 Task: Add a signature Claire Howard containing Have a great summer, Claire Howard to email address softage.10@softage.net and add a label Print advertising
Action: Mouse moved to (848, 523)
Screenshot: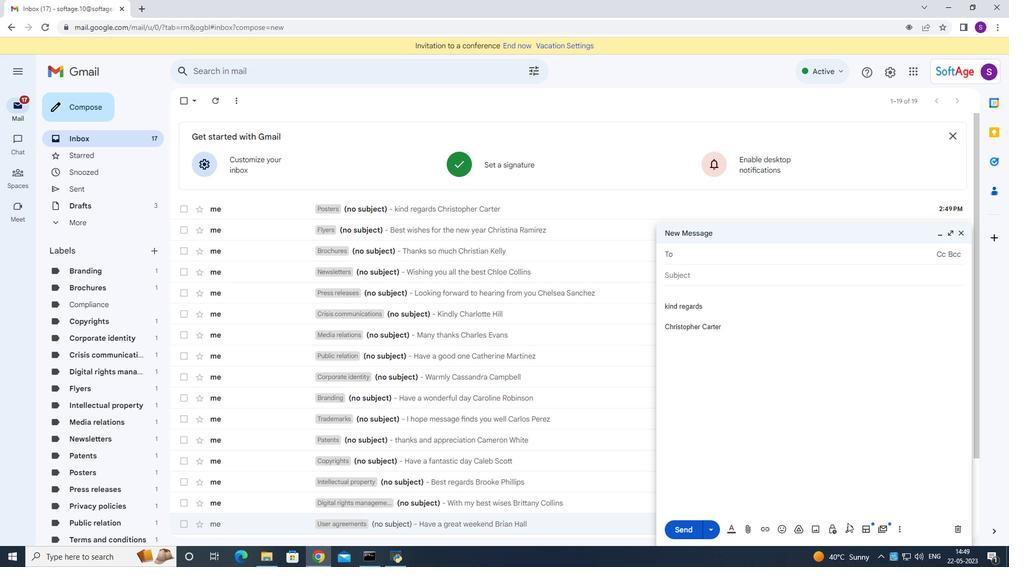 
Action: Mouse pressed left at (848, 523)
Screenshot: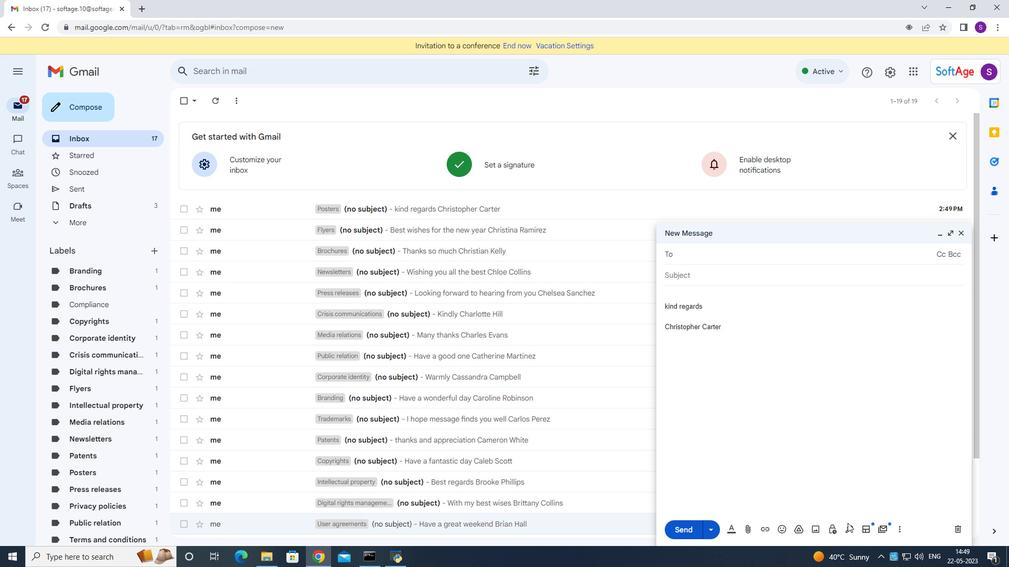
Action: Mouse moved to (845, 530)
Screenshot: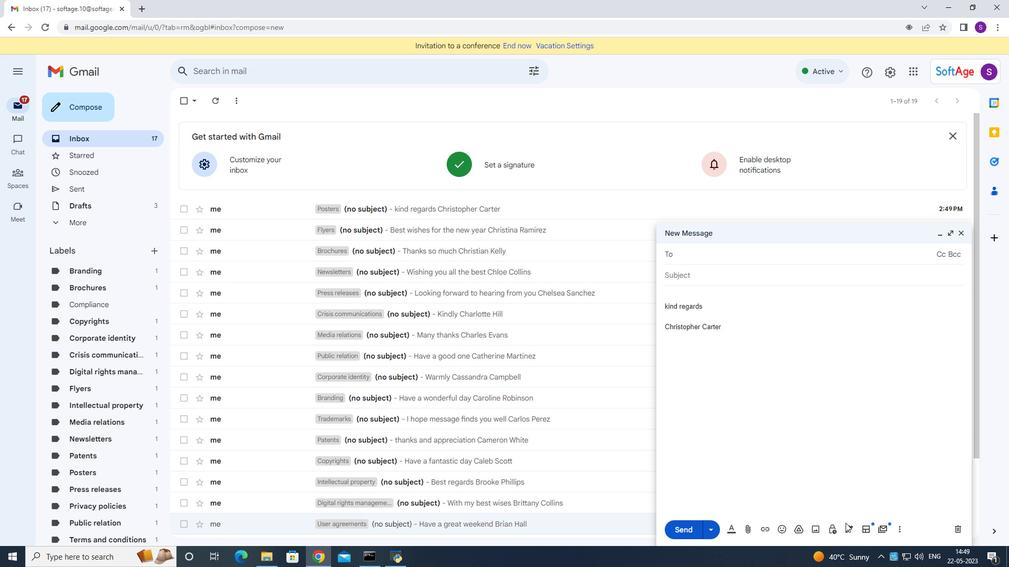 
Action: Mouse pressed left at (845, 530)
Screenshot: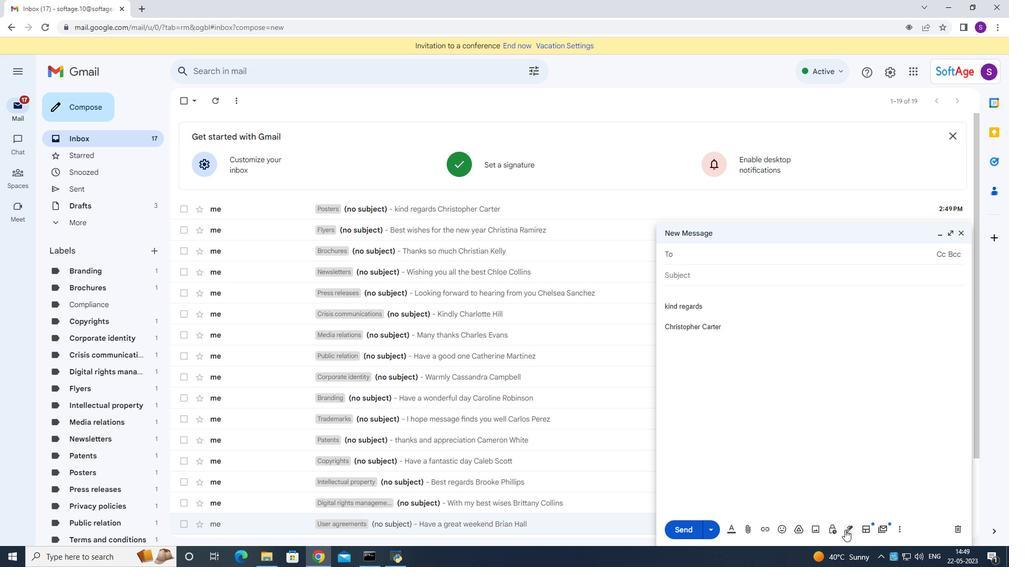 
Action: Mouse moved to (873, 477)
Screenshot: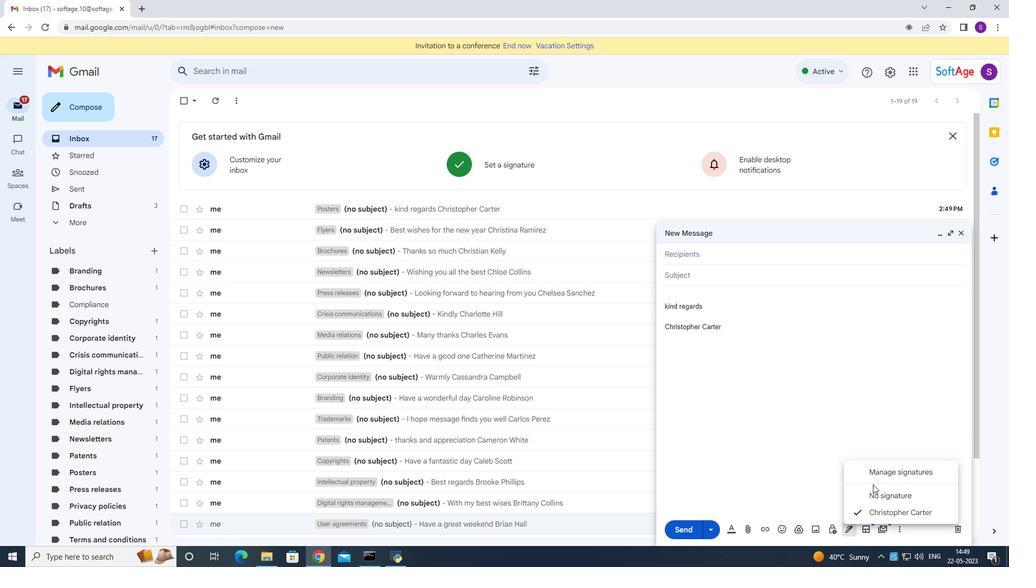 
Action: Mouse pressed left at (873, 477)
Screenshot: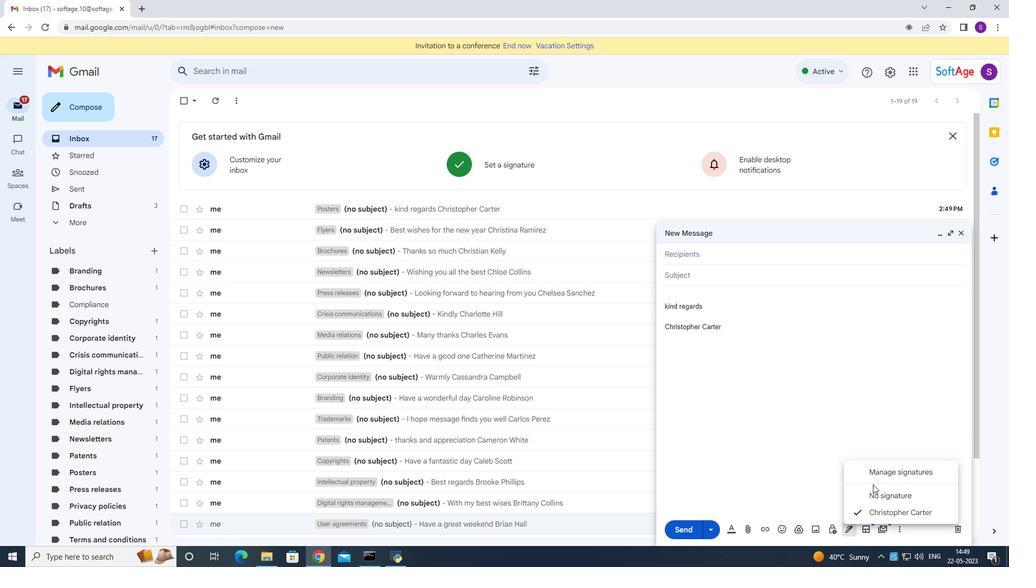 
Action: Mouse moved to (532, 322)
Screenshot: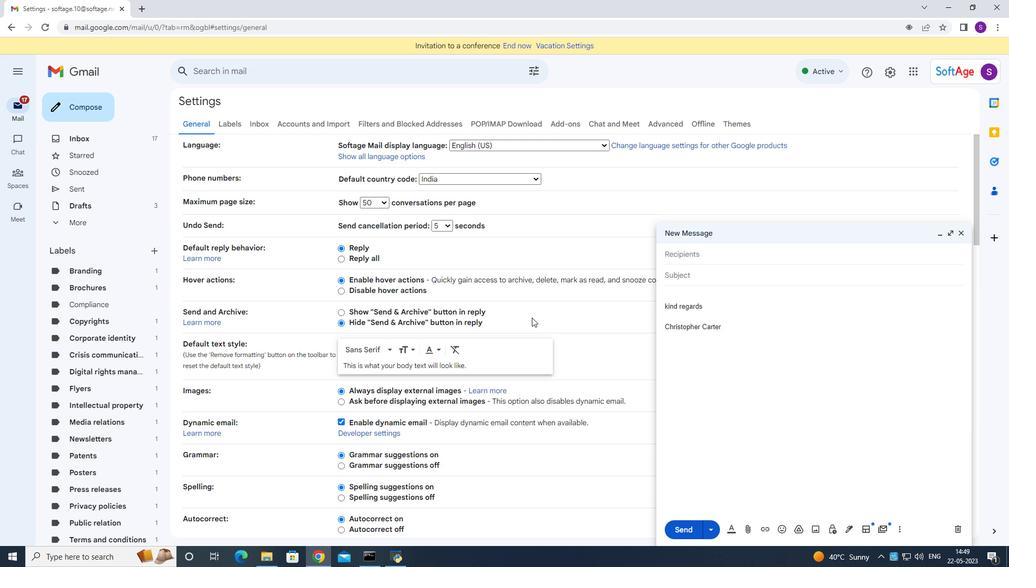 
Action: Mouse scrolled (532, 321) with delta (0, 0)
Screenshot: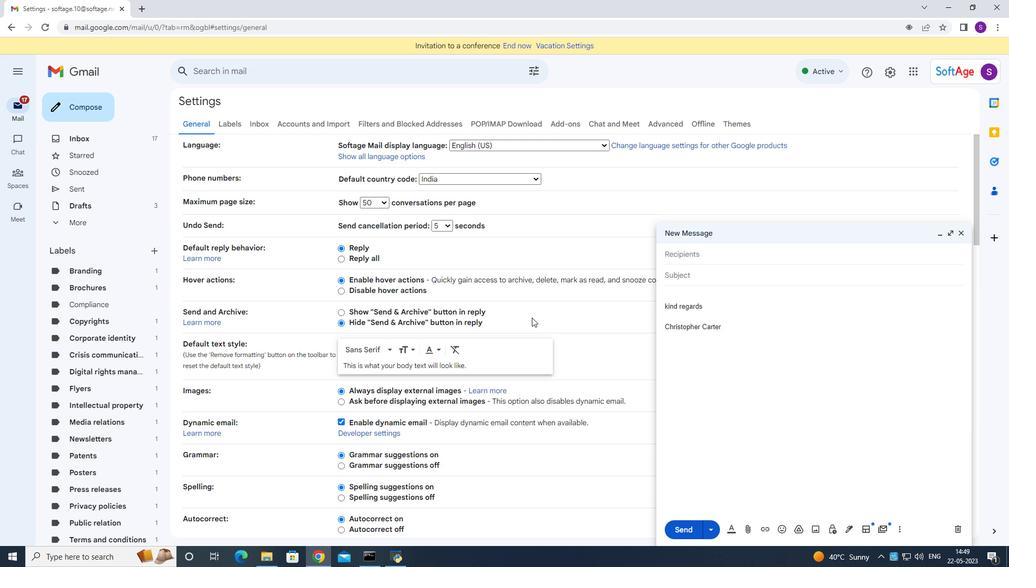 
Action: Mouse moved to (532, 323)
Screenshot: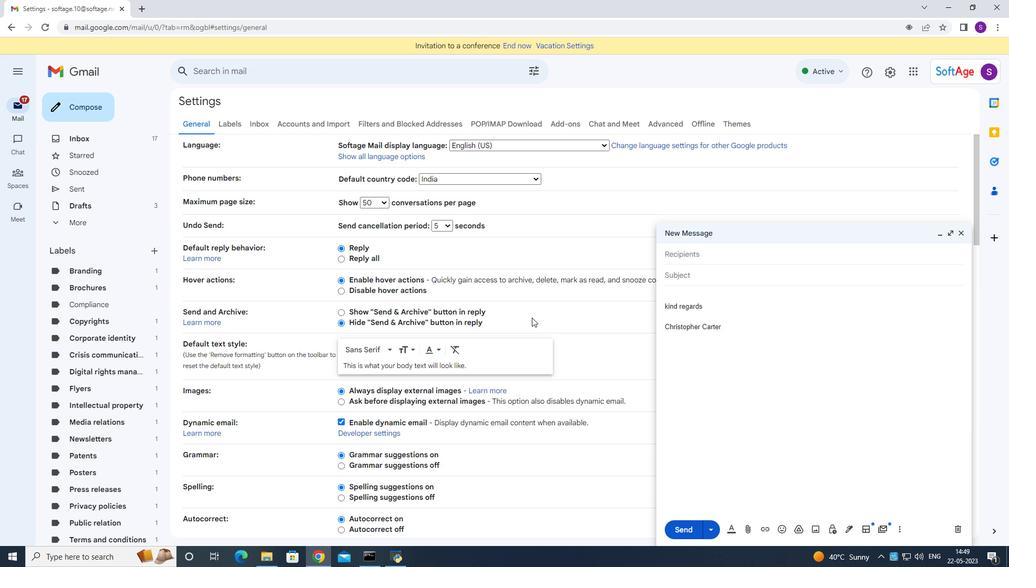 
Action: Mouse scrolled (532, 322) with delta (0, 0)
Screenshot: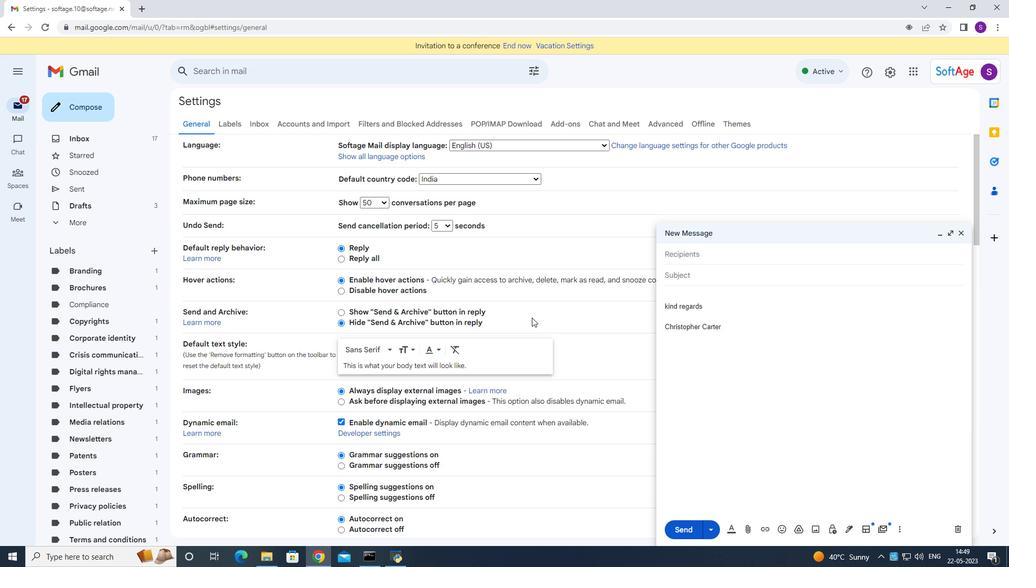 
Action: Mouse scrolled (532, 322) with delta (0, 0)
Screenshot: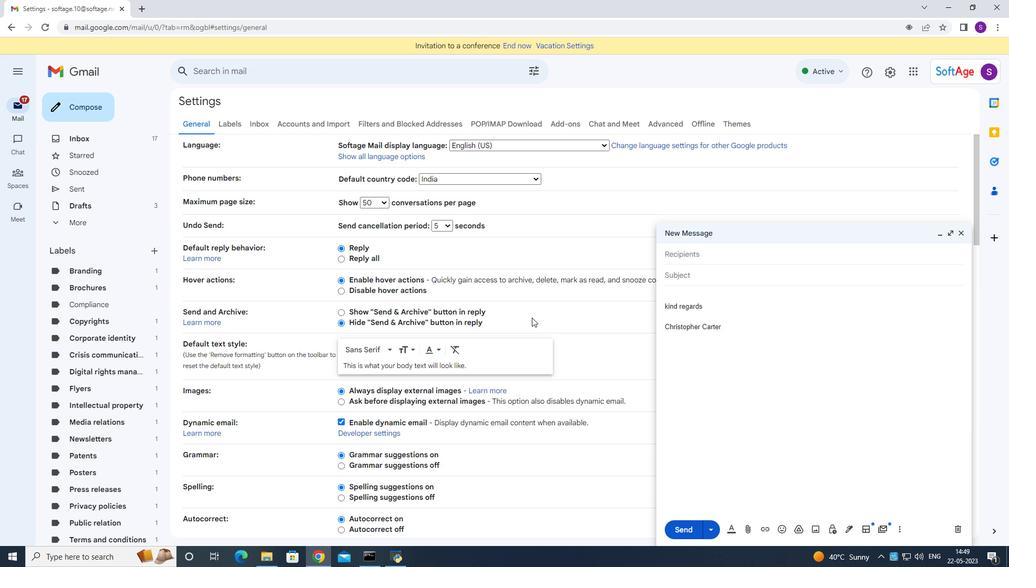 
Action: Mouse scrolled (532, 322) with delta (0, 0)
Screenshot: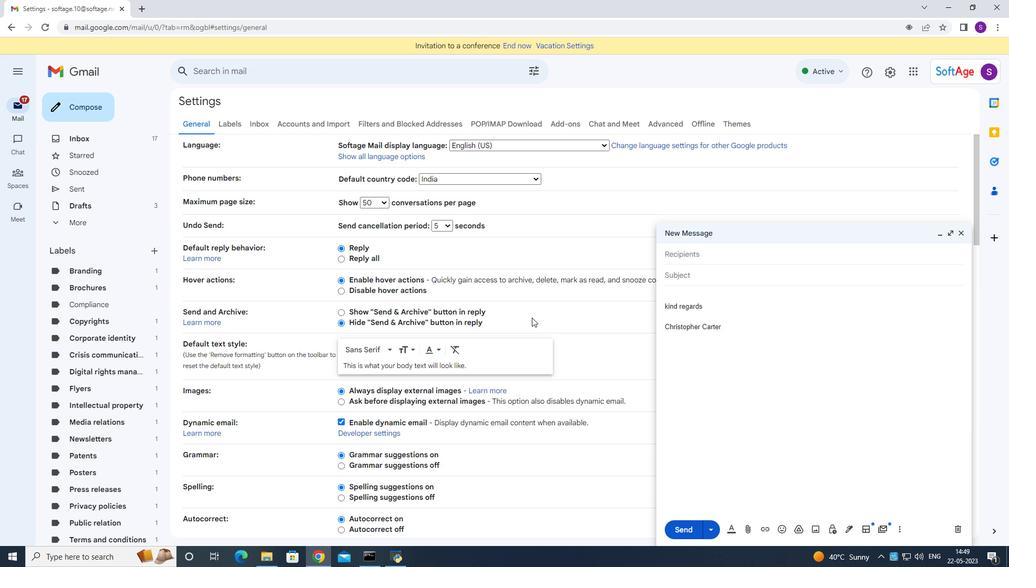 
Action: Mouse scrolled (532, 322) with delta (0, 0)
Screenshot: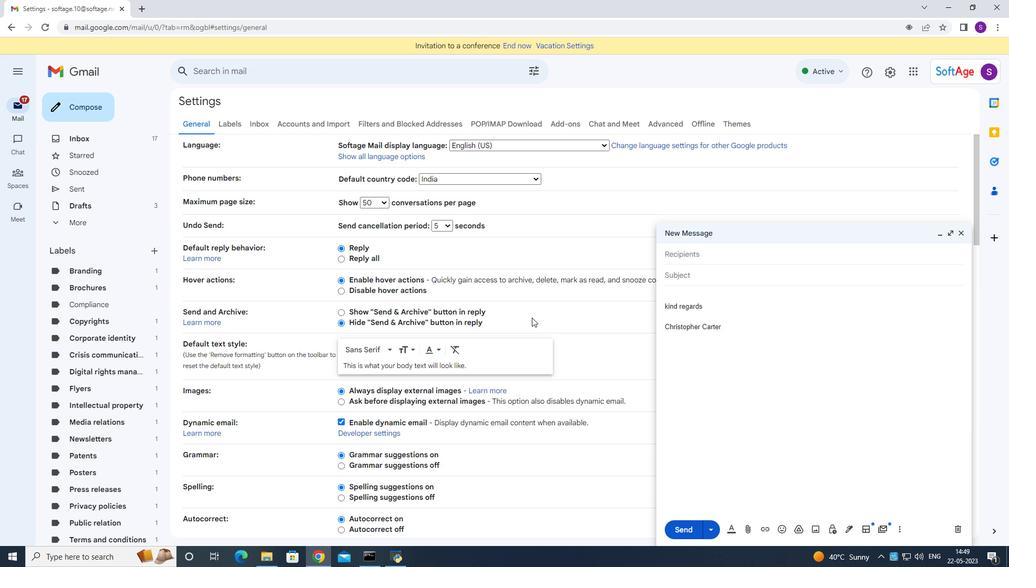 
Action: Mouse moved to (533, 332)
Screenshot: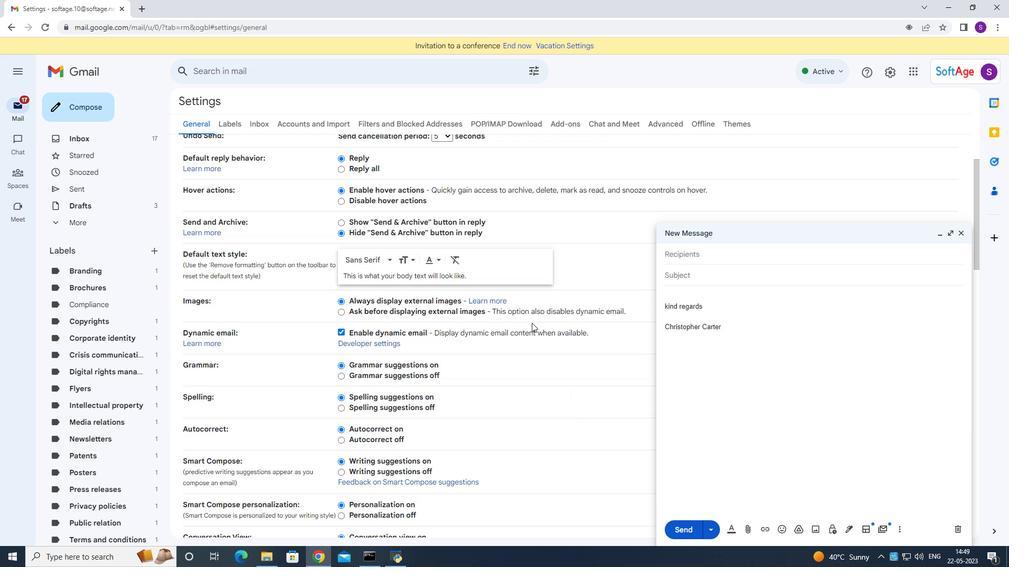 
Action: Mouse scrolled (533, 332) with delta (0, 0)
Screenshot: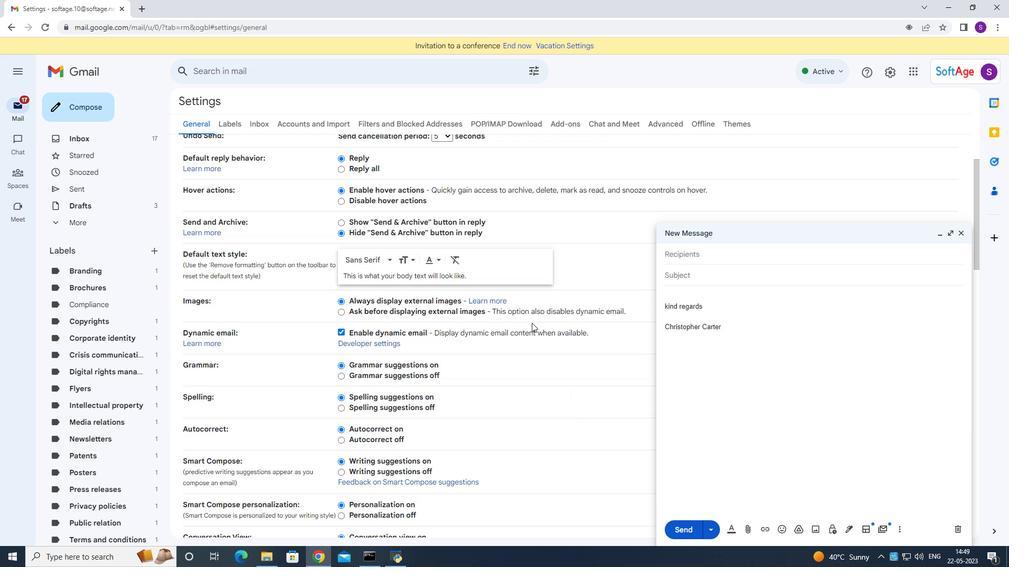 
Action: Mouse scrolled (533, 332) with delta (0, 0)
Screenshot: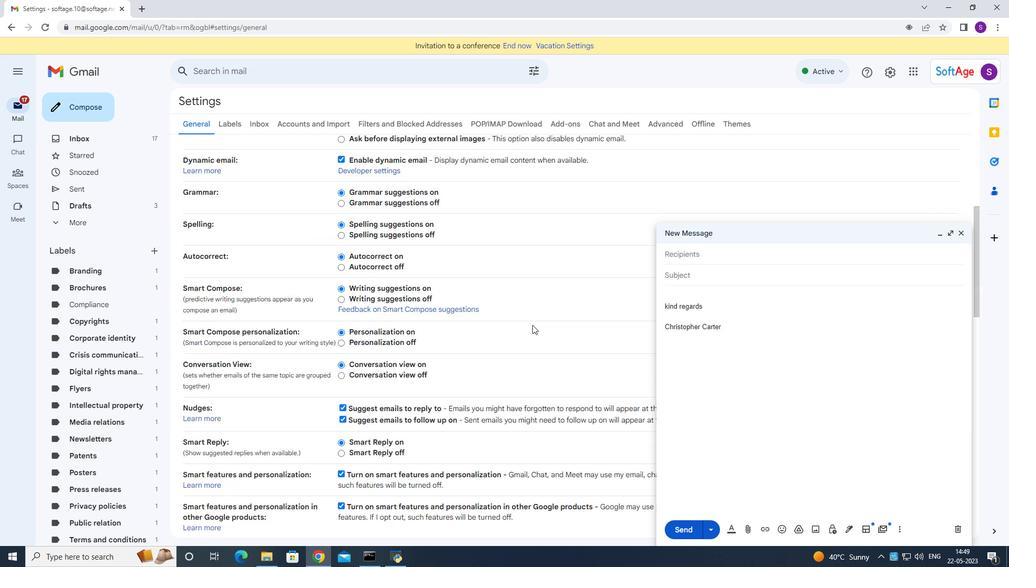 
Action: Mouse scrolled (533, 332) with delta (0, 0)
Screenshot: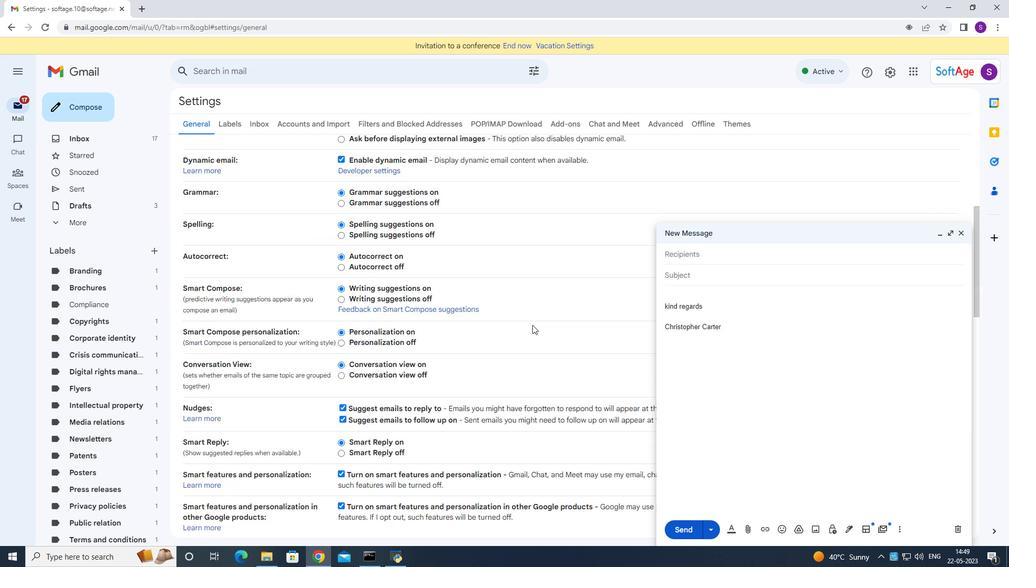 
Action: Mouse scrolled (533, 332) with delta (0, 0)
Screenshot: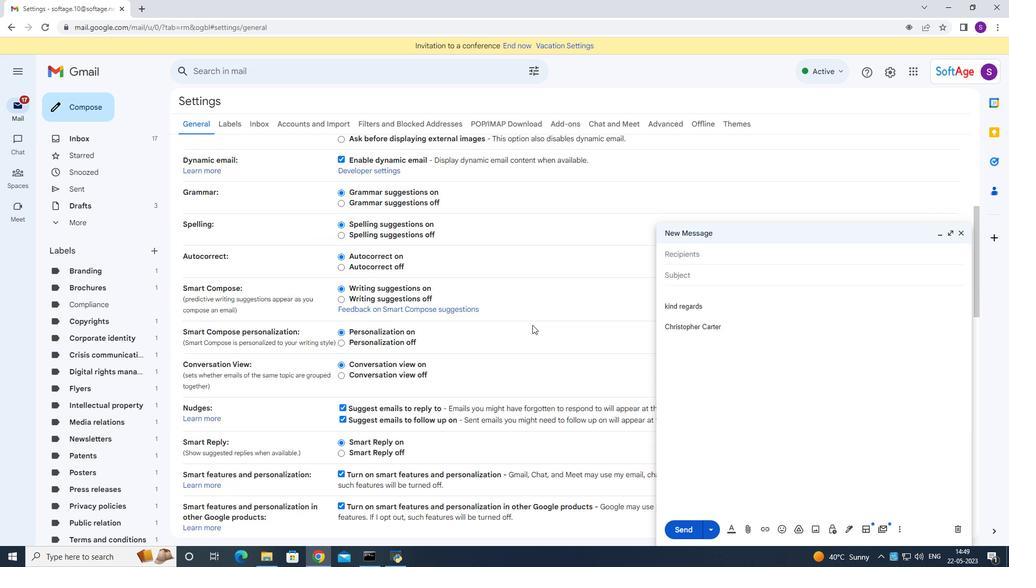 
Action: Mouse moved to (509, 360)
Screenshot: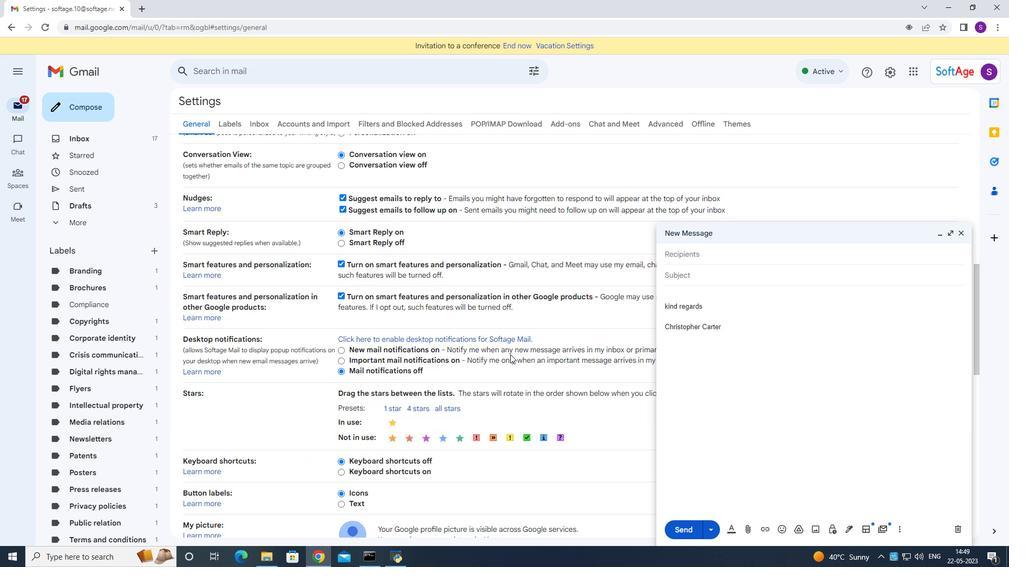 
Action: Mouse scrolled (509, 359) with delta (0, 0)
Screenshot: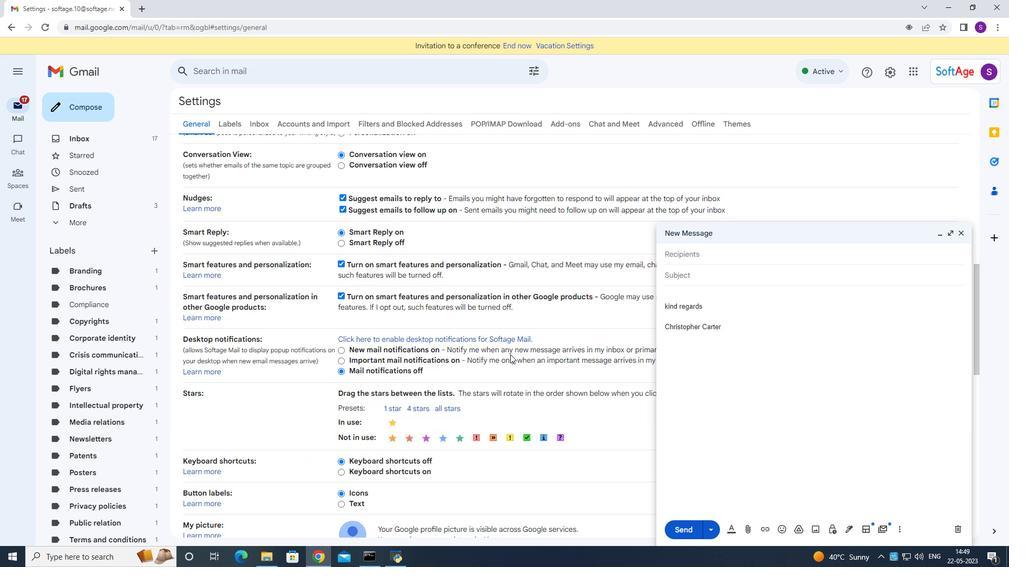 
Action: Mouse scrolled (509, 359) with delta (0, 0)
Screenshot: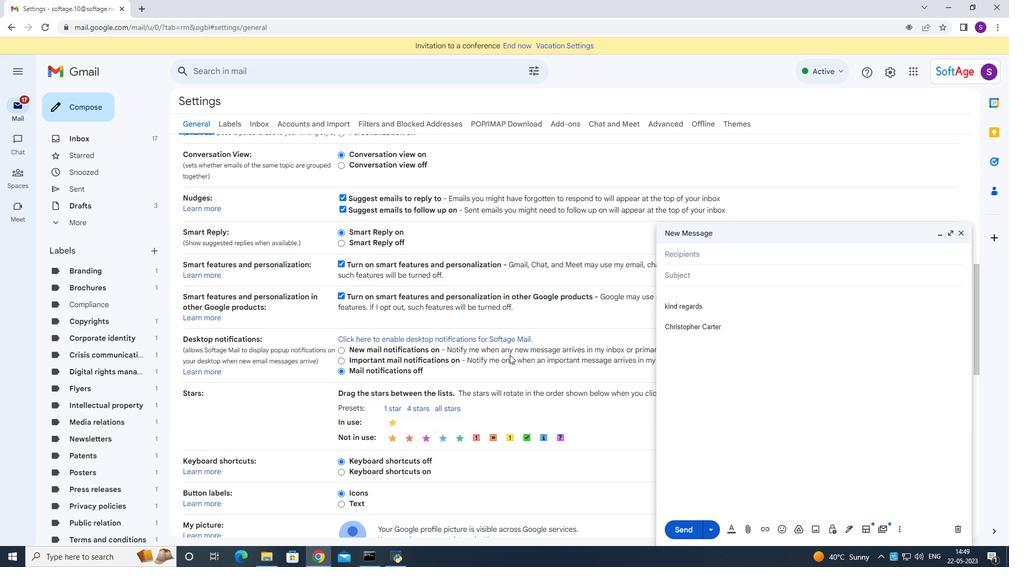 
Action: Mouse scrolled (509, 359) with delta (0, 0)
Screenshot: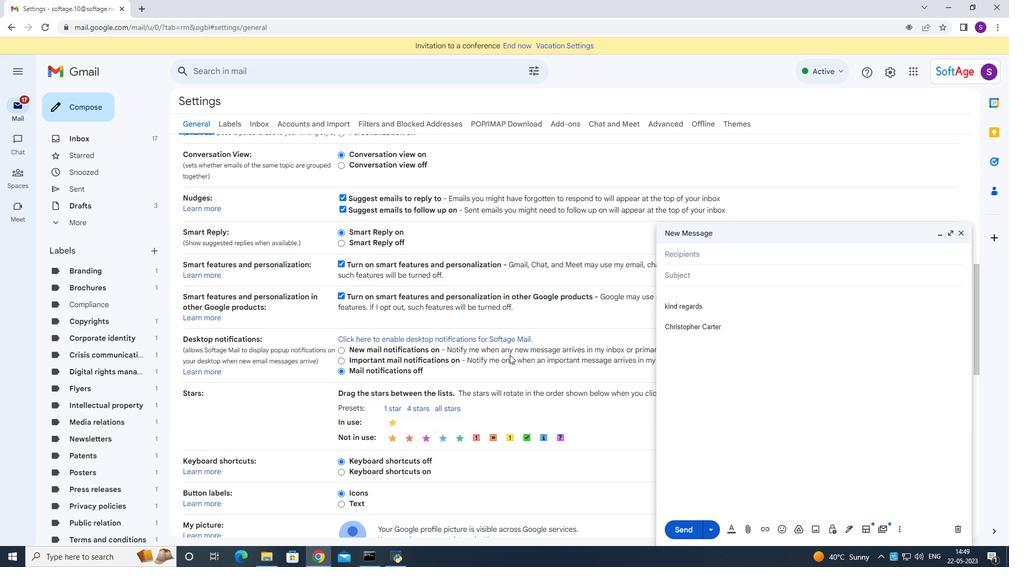 
Action: Mouse moved to (509, 360)
Screenshot: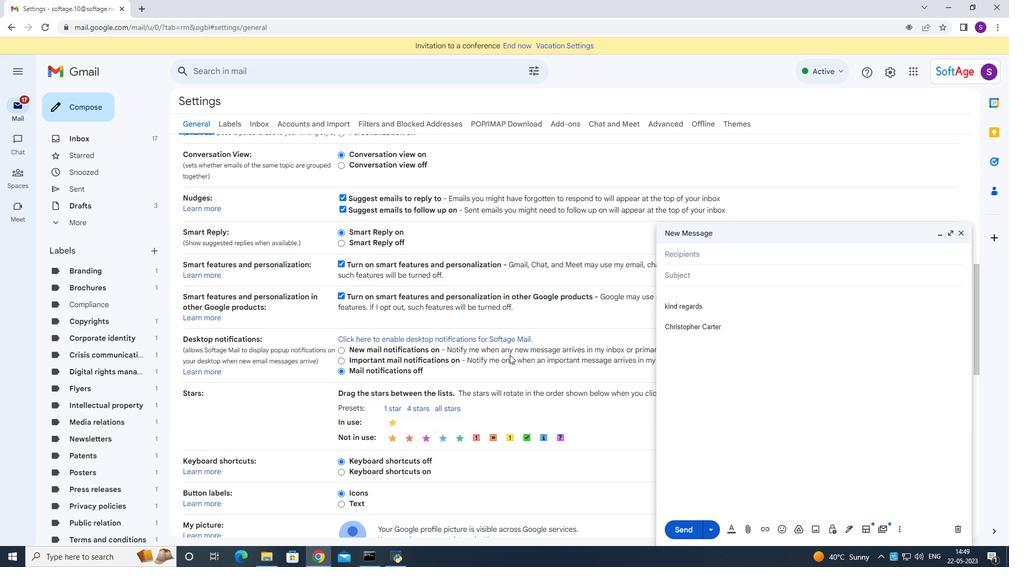 
Action: Mouse scrolled (509, 360) with delta (0, 0)
Screenshot: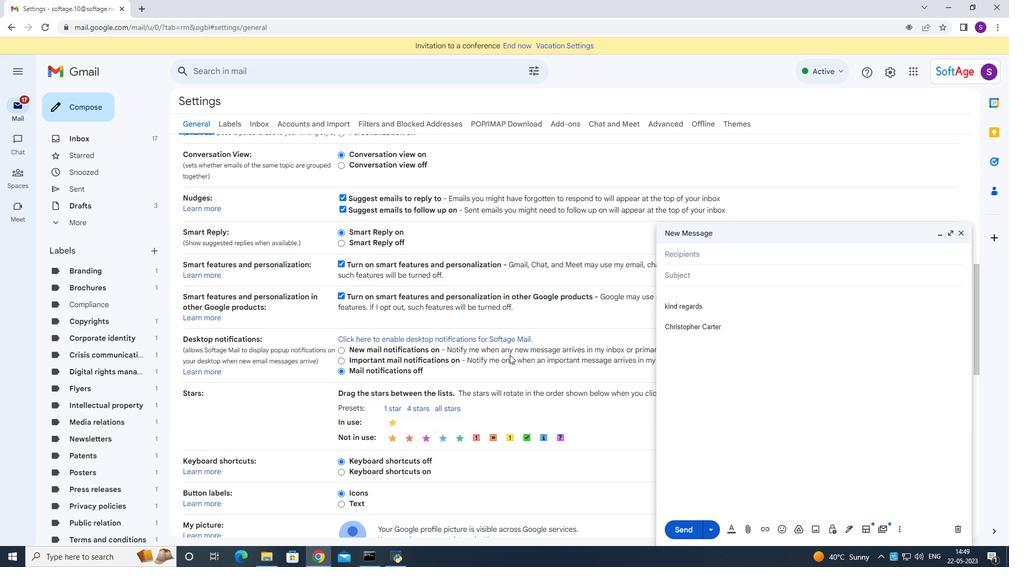 
Action: Mouse moved to (426, 399)
Screenshot: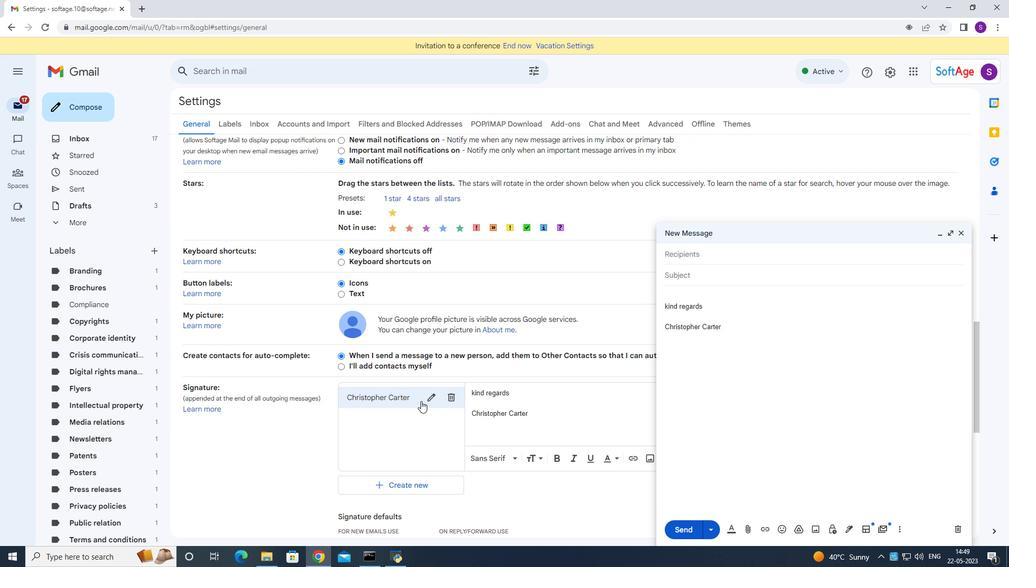 
Action: Mouse pressed left at (426, 399)
Screenshot: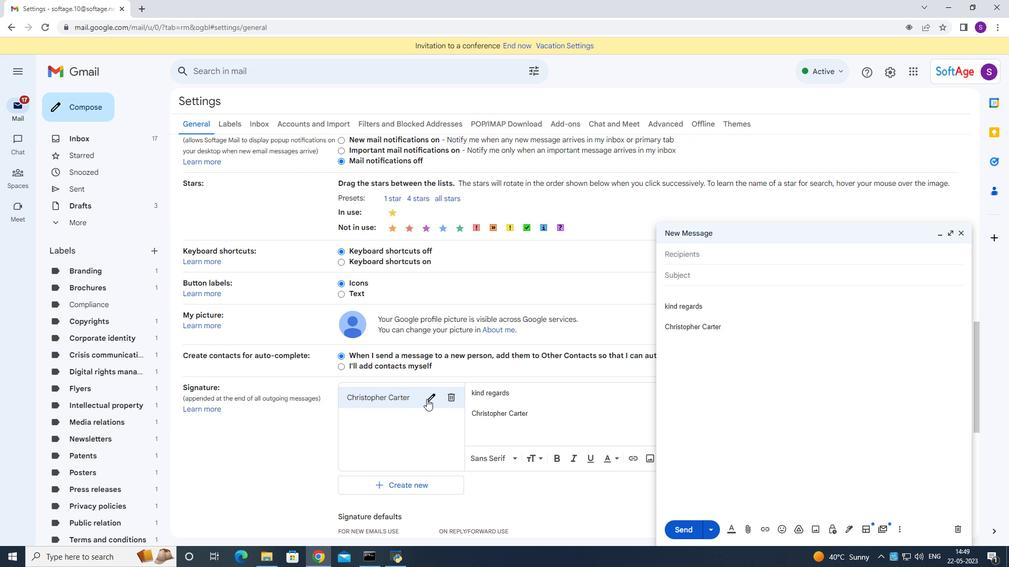 
Action: Mouse moved to (438, 385)
Screenshot: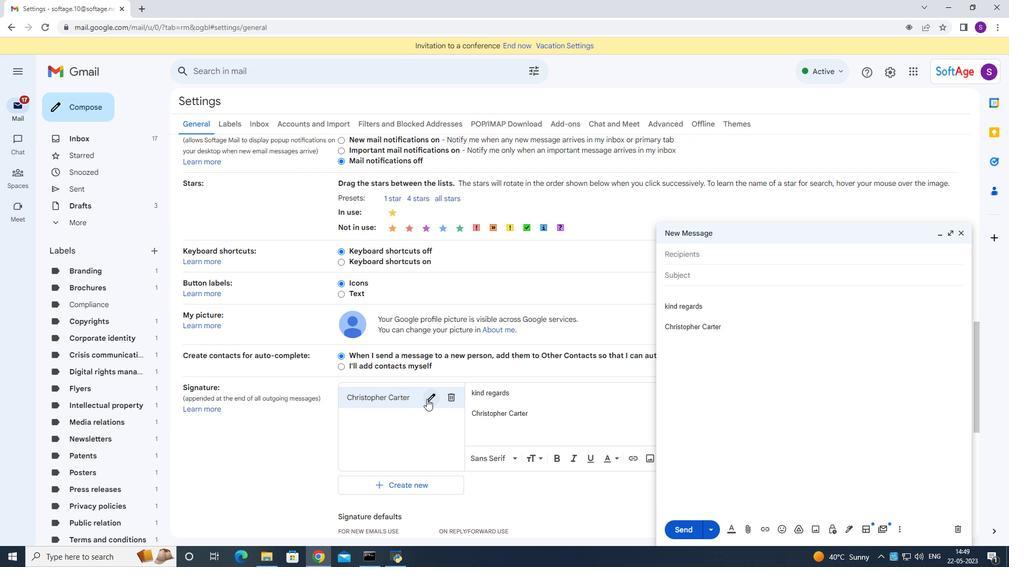 
Action: Key pressed ctrl+A<Key.backspace><Key.shift>Claire<Key.space><Key.shift>Howard<Key.space>
Screenshot: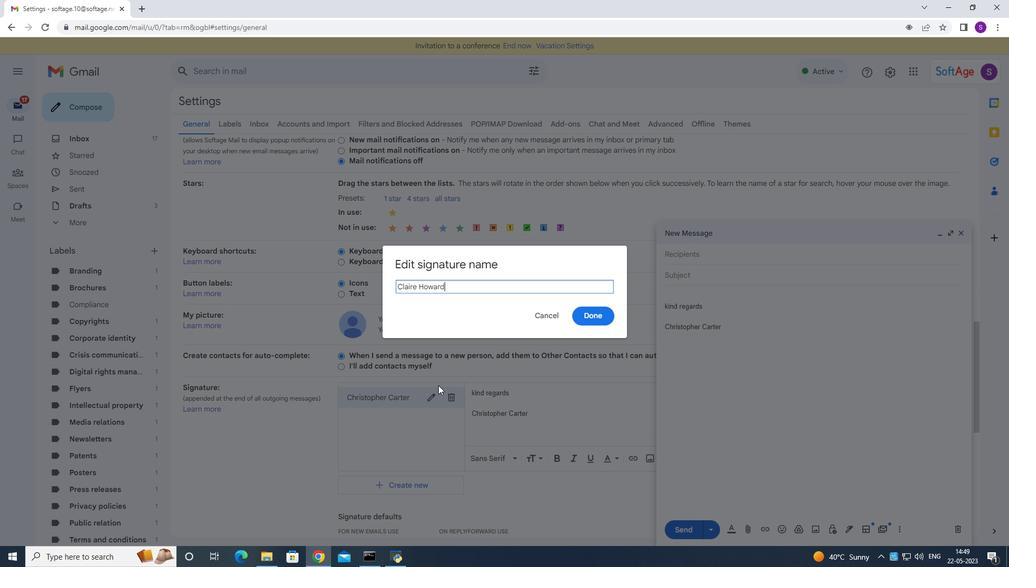 
Action: Mouse moved to (594, 312)
Screenshot: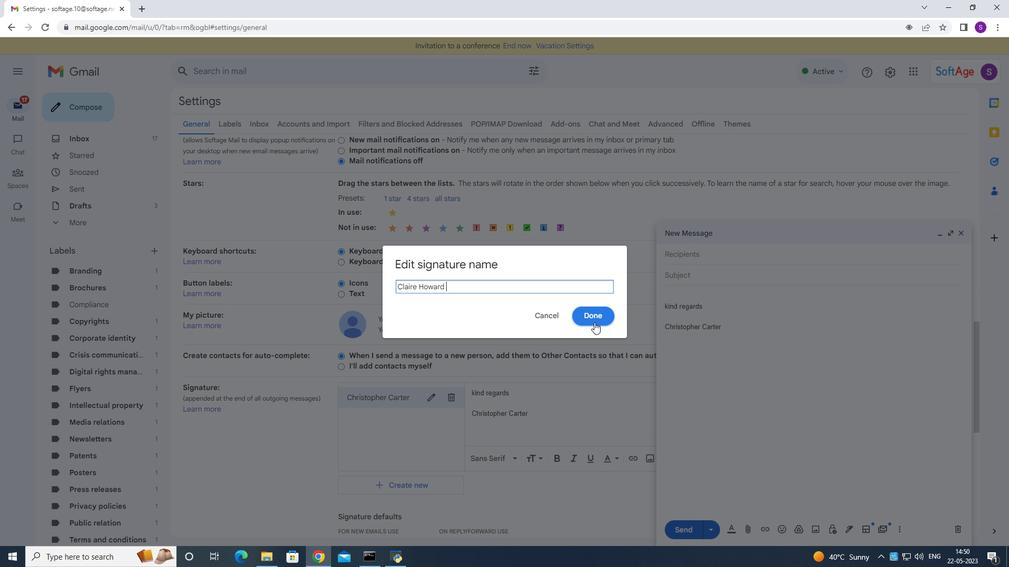 
Action: Mouse pressed left at (594, 312)
Screenshot: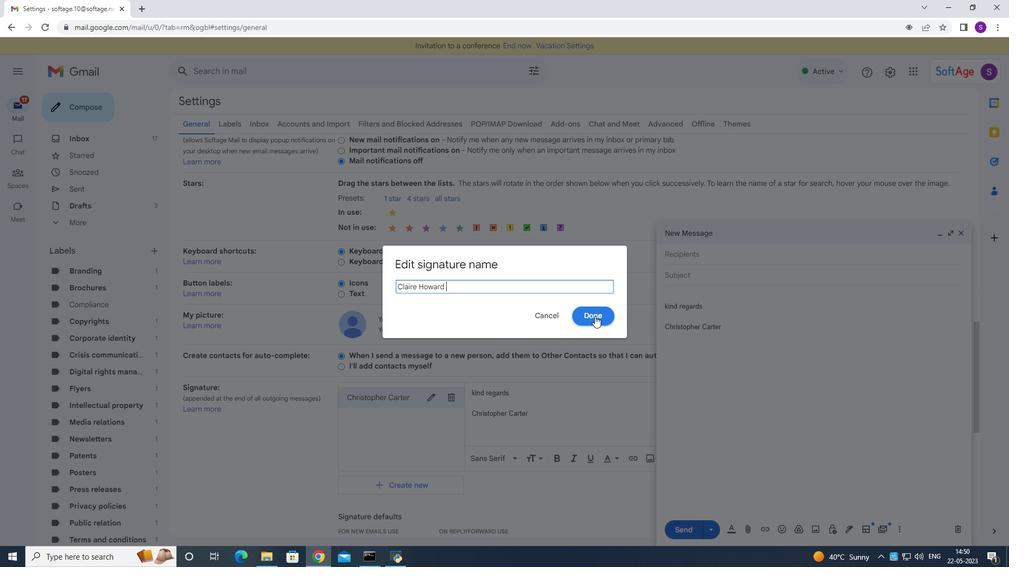 
Action: Mouse moved to (542, 393)
Screenshot: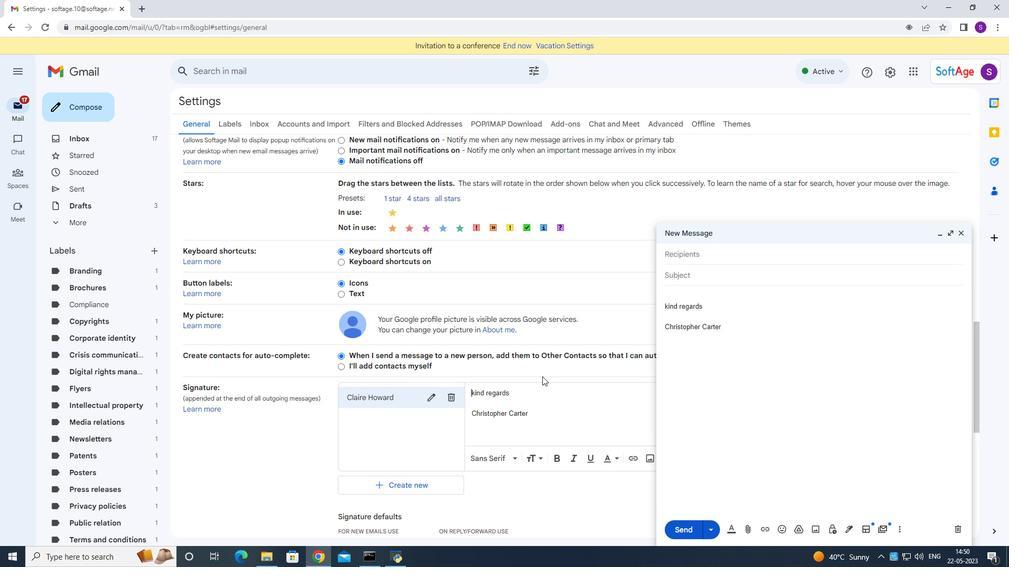 
Action: Mouse pressed left at (542, 393)
Screenshot: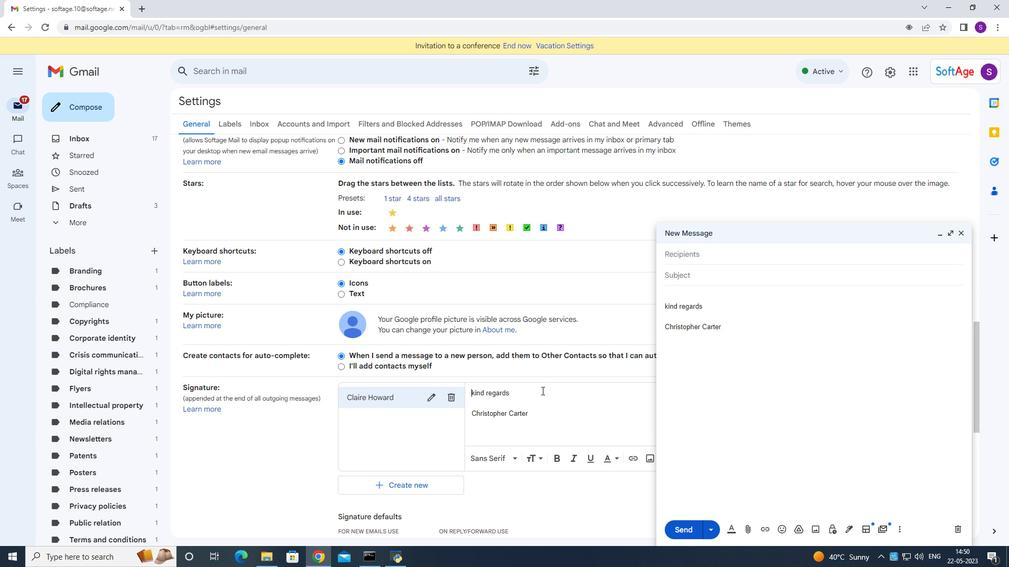 
Action: Mouse moved to (542, 394)
Screenshot: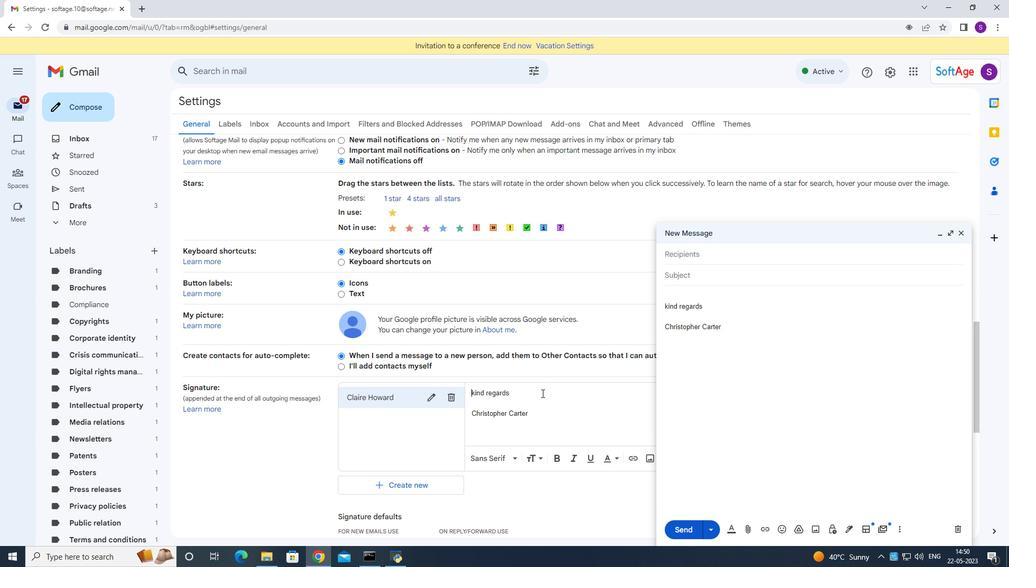 
Action: Key pressed ctrl+A<Key.backspace><Key.shift>Havea<Key.backspace>a<Key.space><Key.backspace><Key.backspace><Key.space>a<Key.space>grear<Key.backspace>t<Key.space>summer<Key.enter><Key.enter><Key.shift><Key.shift><Key.shift><Key.shift>Claire<Key.space><Key.shift>Howard<Key.space>
Screenshot: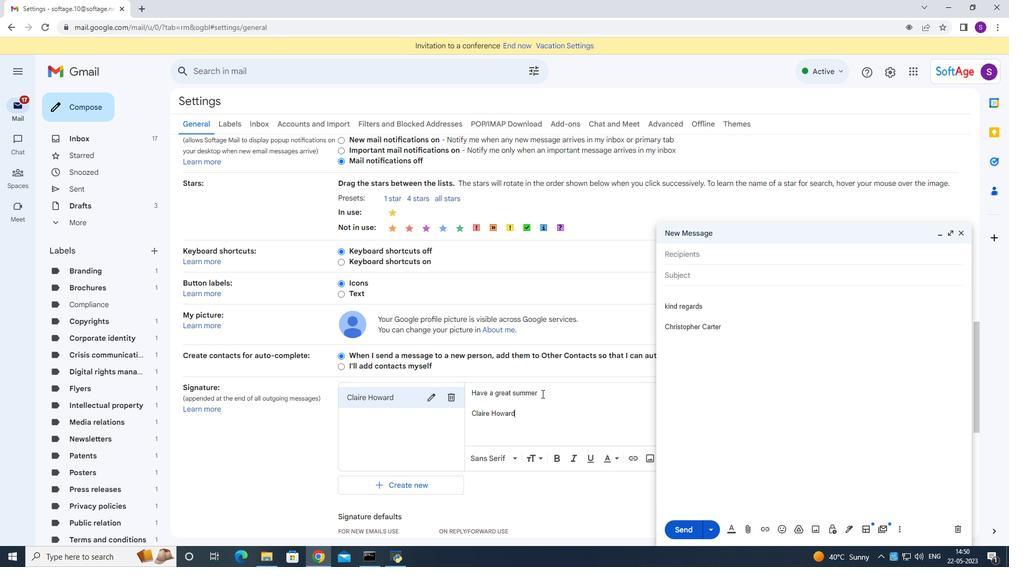 
Action: Mouse moved to (510, 417)
Screenshot: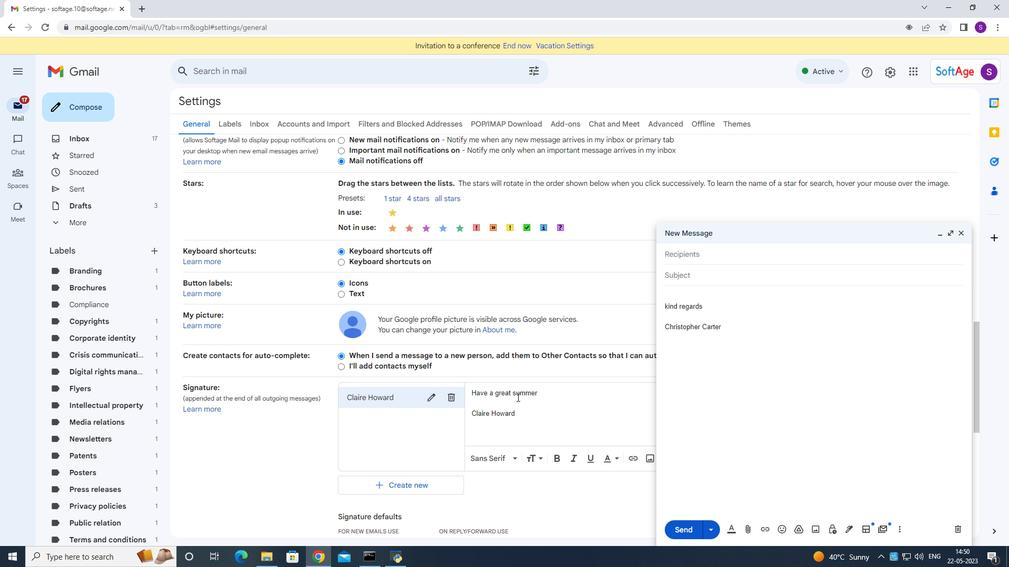 
Action: Mouse scrolled (510, 416) with delta (0, 0)
Screenshot: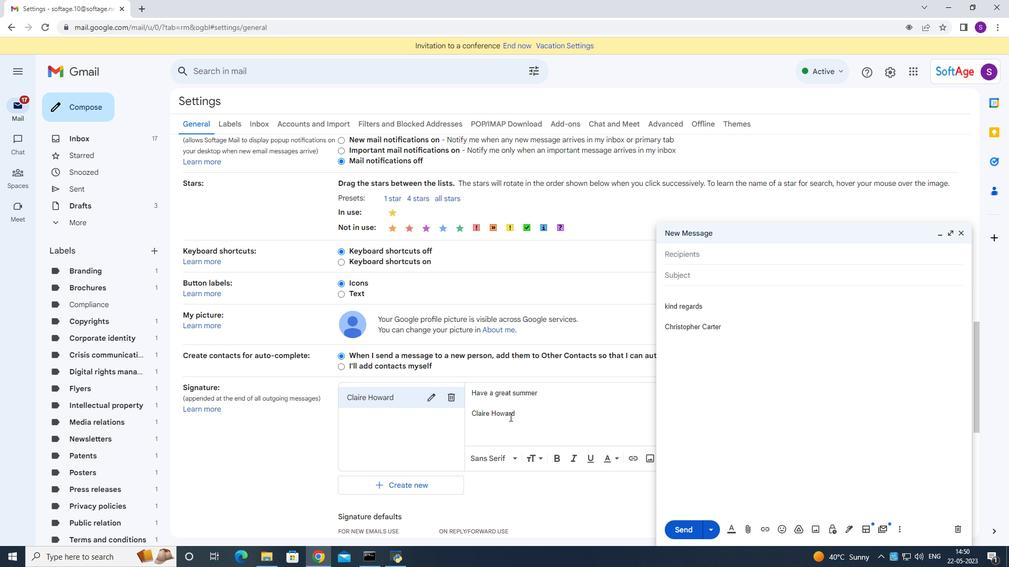 
Action: Mouse scrolled (510, 416) with delta (0, 0)
Screenshot: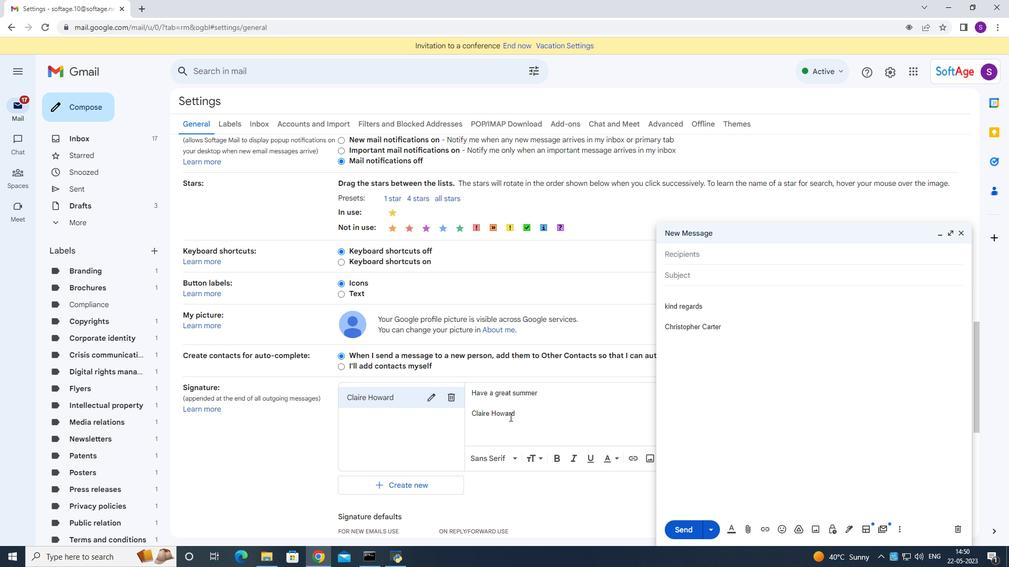 
Action: Mouse scrolled (510, 416) with delta (0, 0)
Screenshot: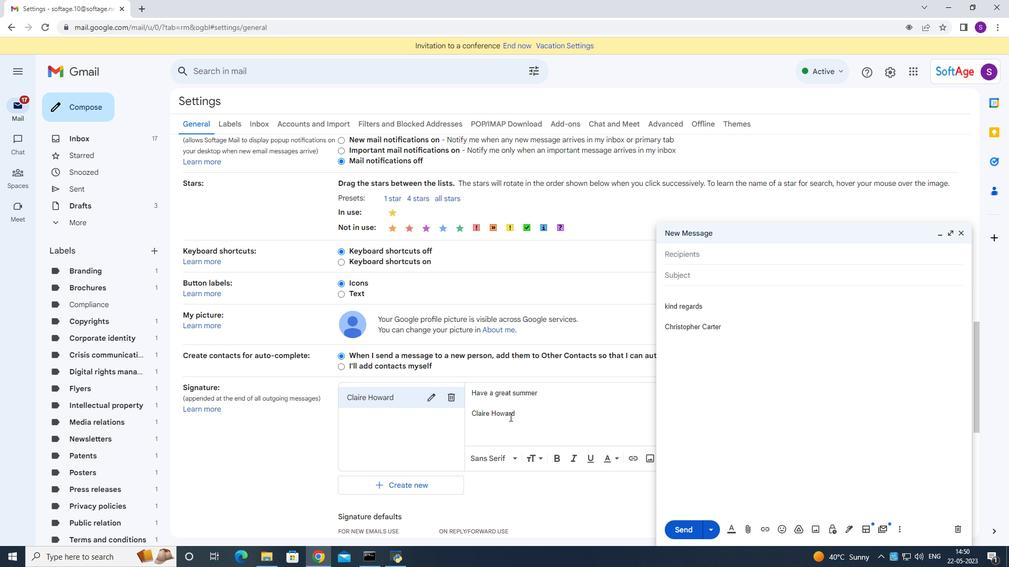 
Action: Mouse moved to (510, 417)
Screenshot: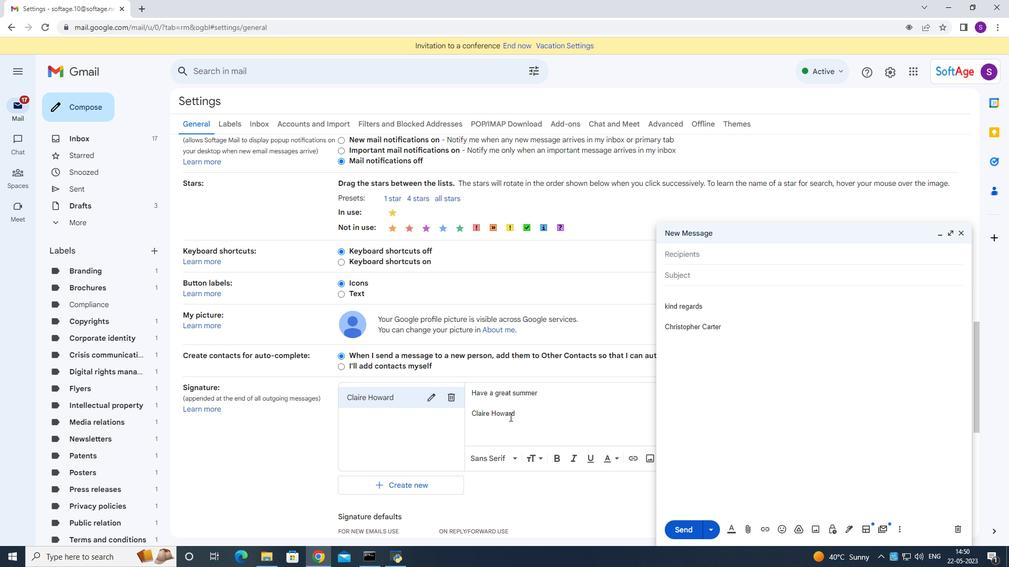 
Action: Mouse scrolled (510, 416) with delta (0, 0)
Screenshot: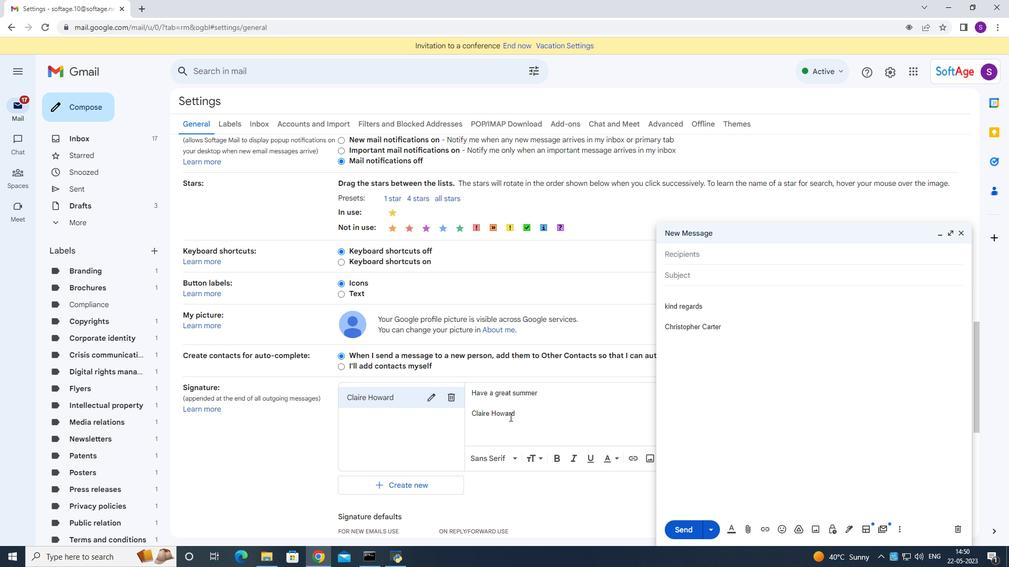 
Action: Mouse moved to (510, 417)
Screenshot: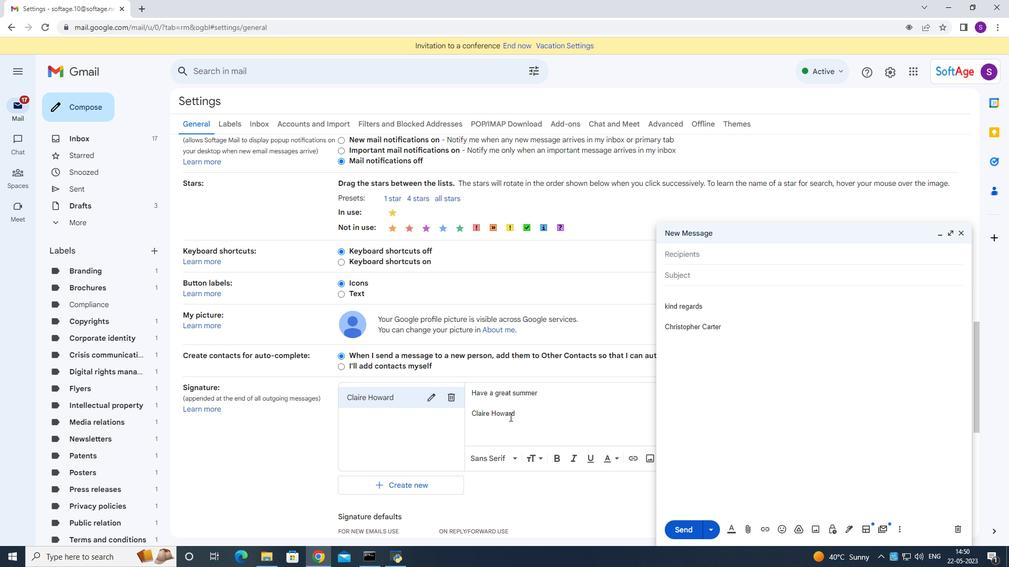 
Action: Mouse scrolled (510, 416) with delta (0, 0)
Screenshot: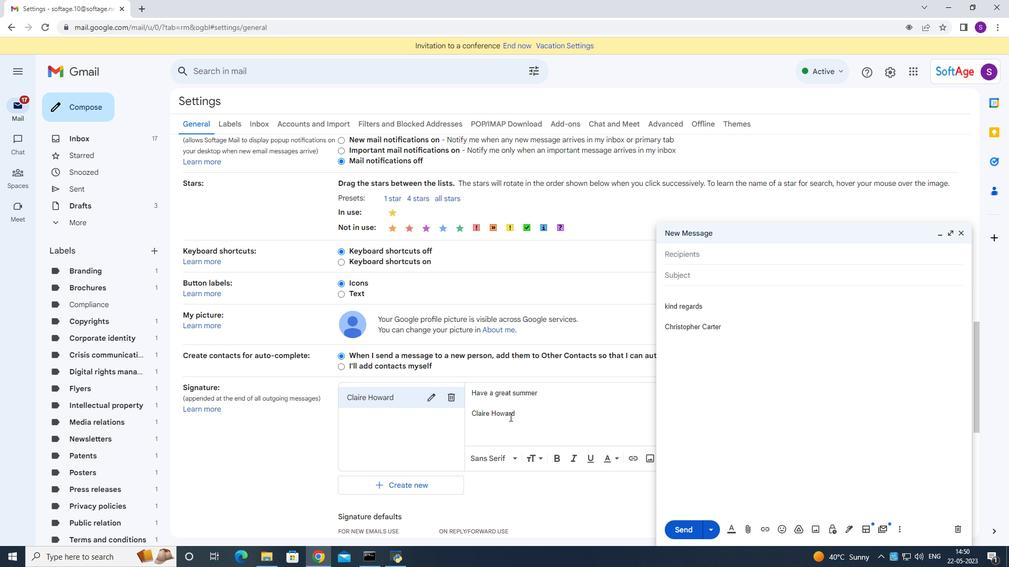 
Action: Mouse moved to (511, 417)
Screenshot: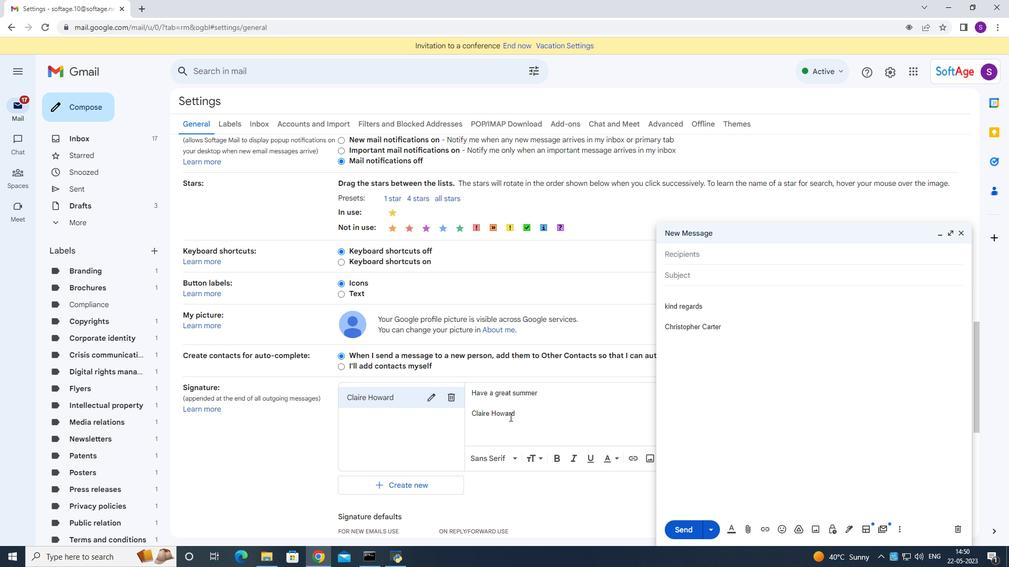 
Action: Mouse scrolled (511, 416) with delta (0, 0)
Screenshot: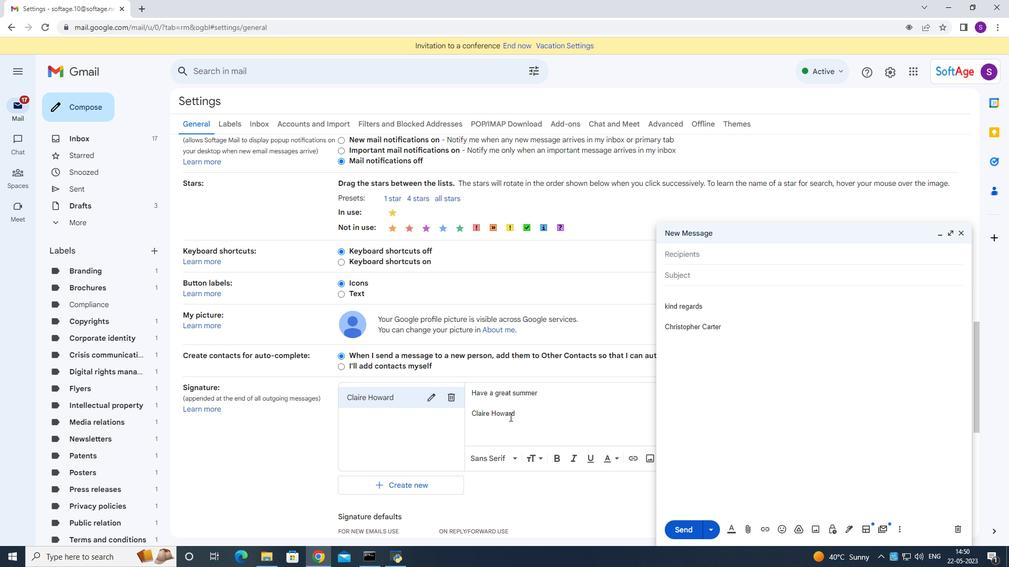 
Action: Mouse moved to (574, 253)
Screenshot: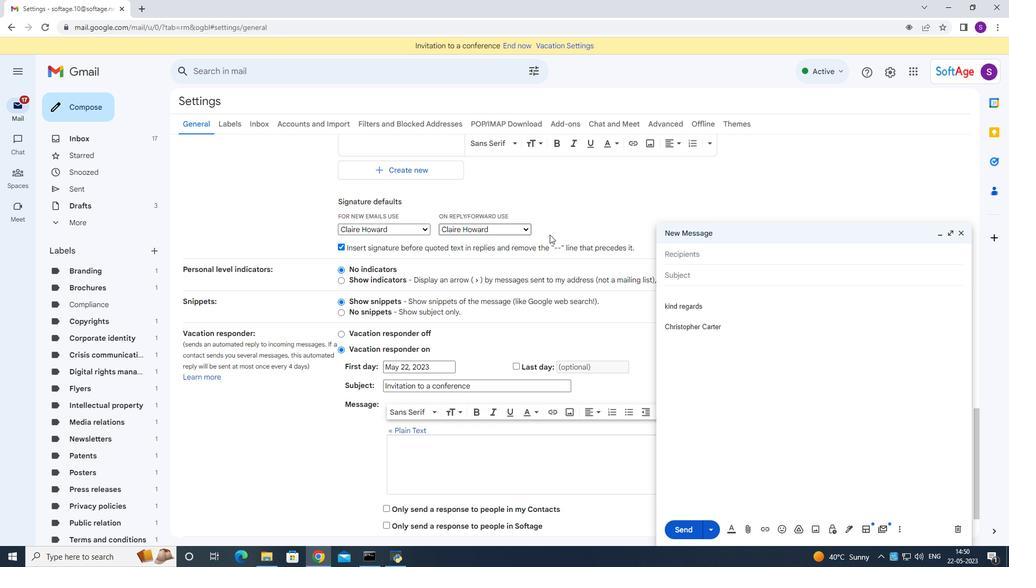 
Action: Mouse scrolled (574, 253) with delta (0, 0)
Screenshot: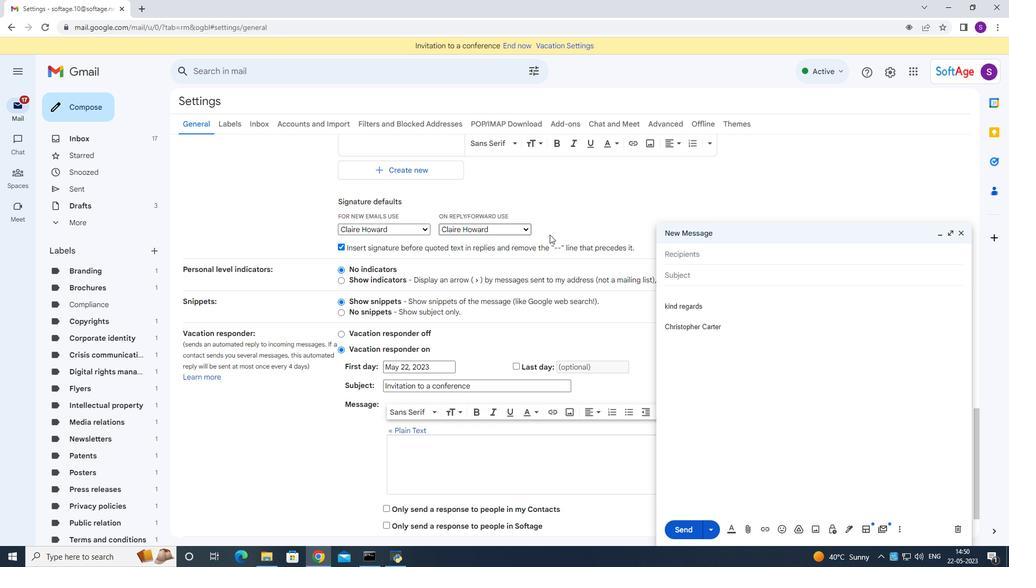 
Action: Mouse moved to (573, 258)
Screenshot: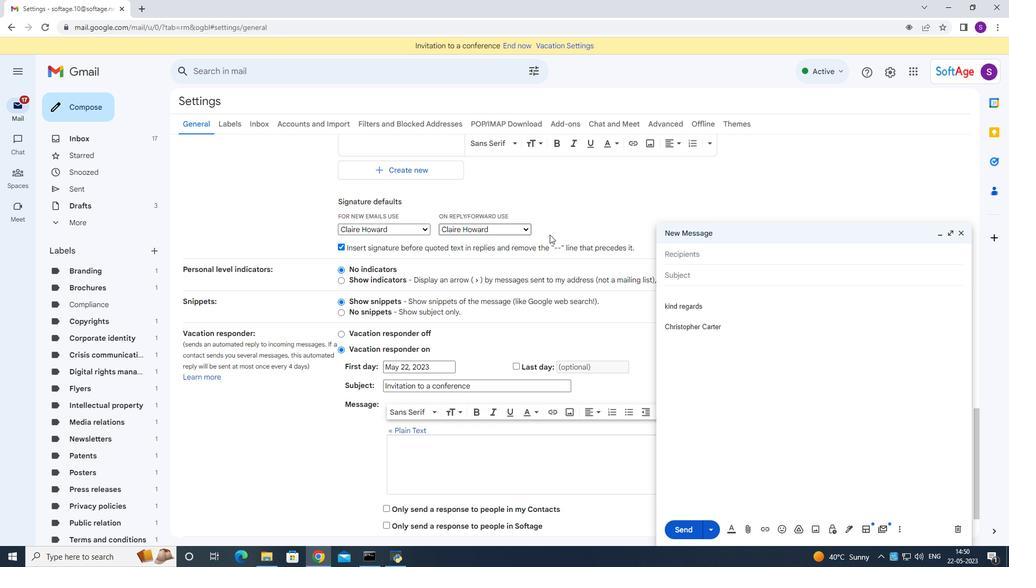 
Action: Mouse scrolled (573, 258) with delta (0, 0)
Screenshot: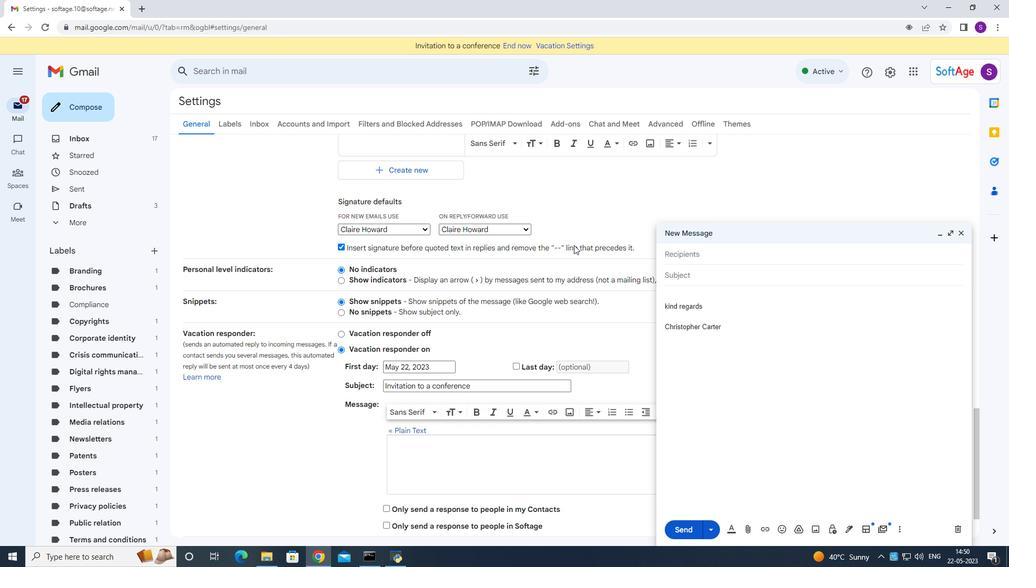 
Action: Mouse moved to (572, 259)
Screenshot: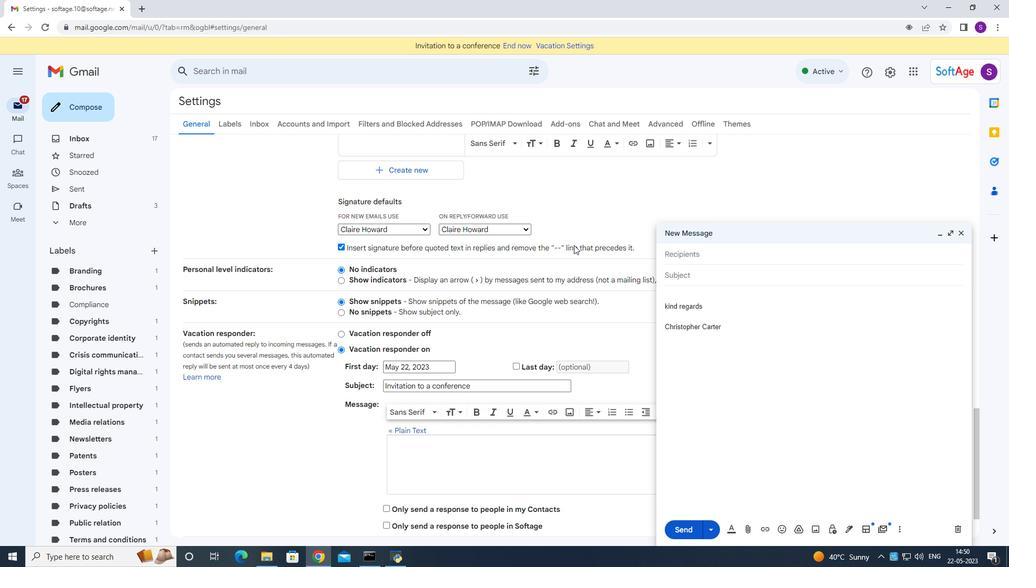 
Action: Mouse scrolled (573, 258) with delta (0, 0)
Screenshot: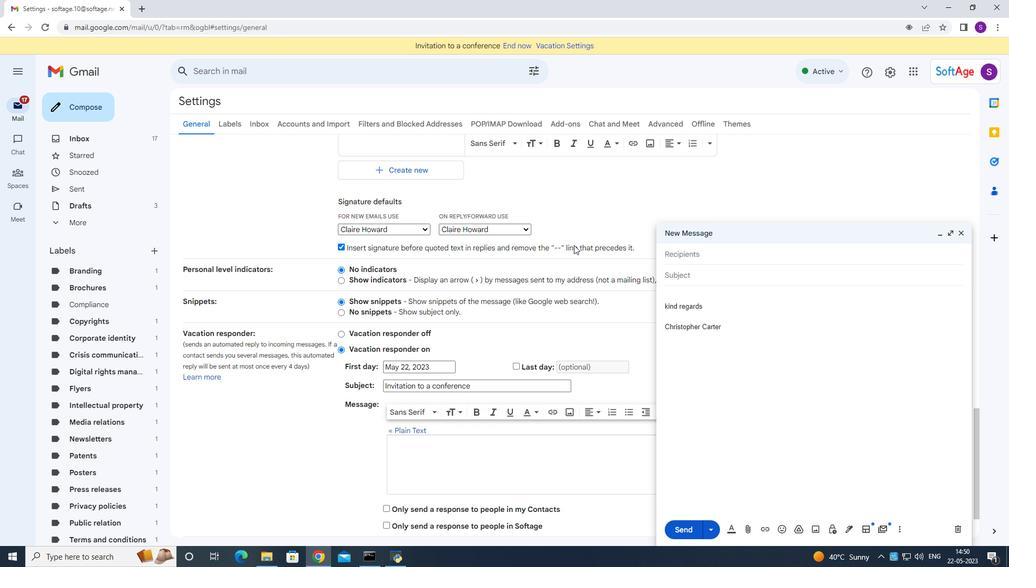 
Action: Mouse moved to (572, 260)
Screenshot: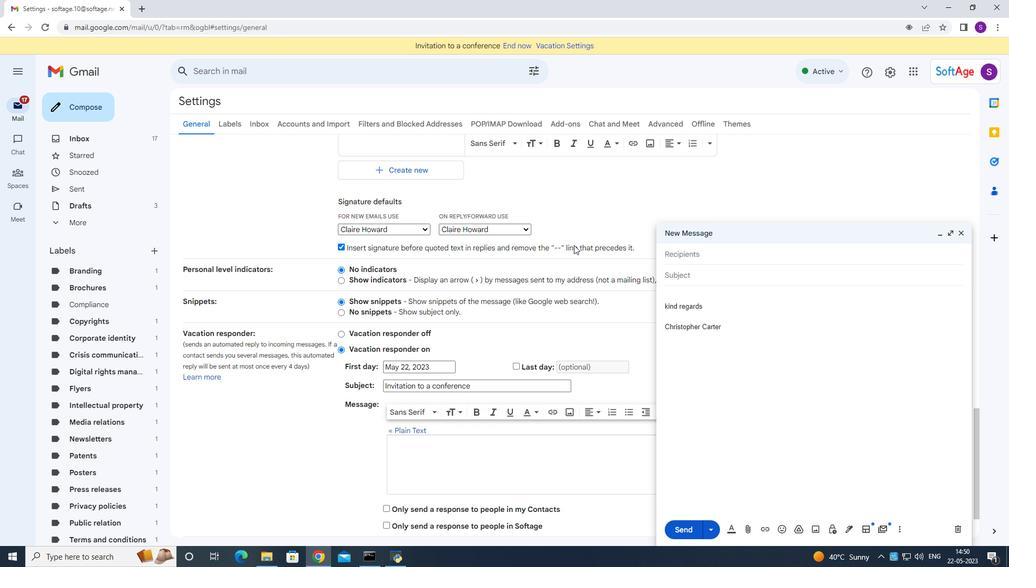 
Action: Mouse scrolled (572, 259) with delta (0, 0)
Screenshot: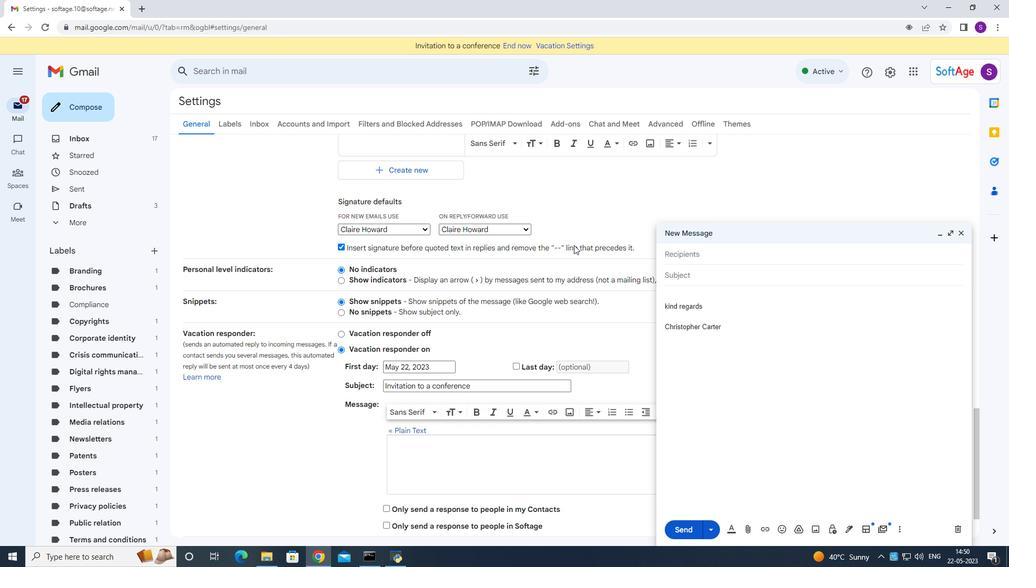 
Action: Mouse moved to (572, 261)
Screenshot: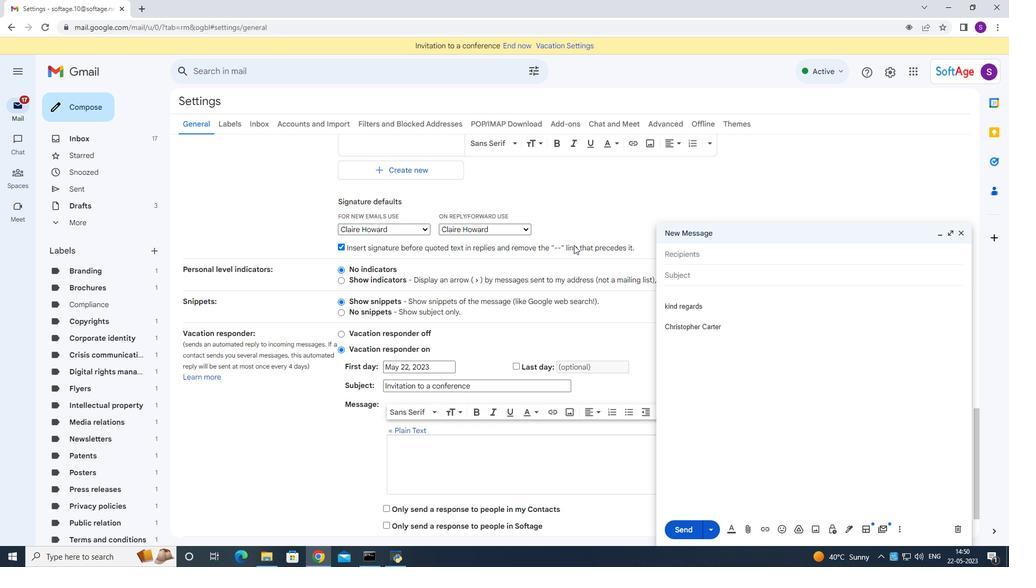 
Action: Mouse scrolled (572, 260) with delta (0, 0)
Screenshot: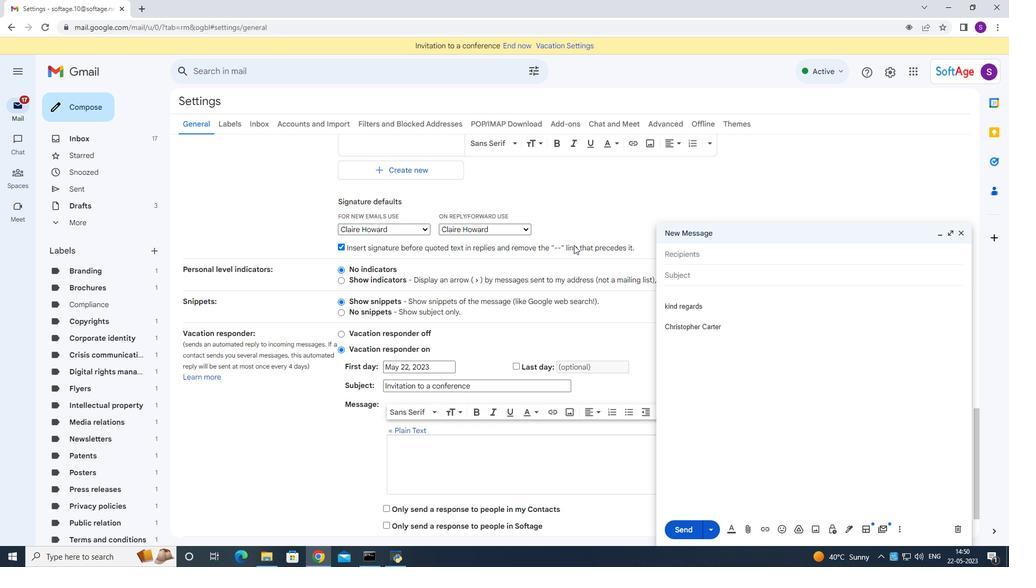 
Action: Mouse moved to (550, 389)
Screenshot: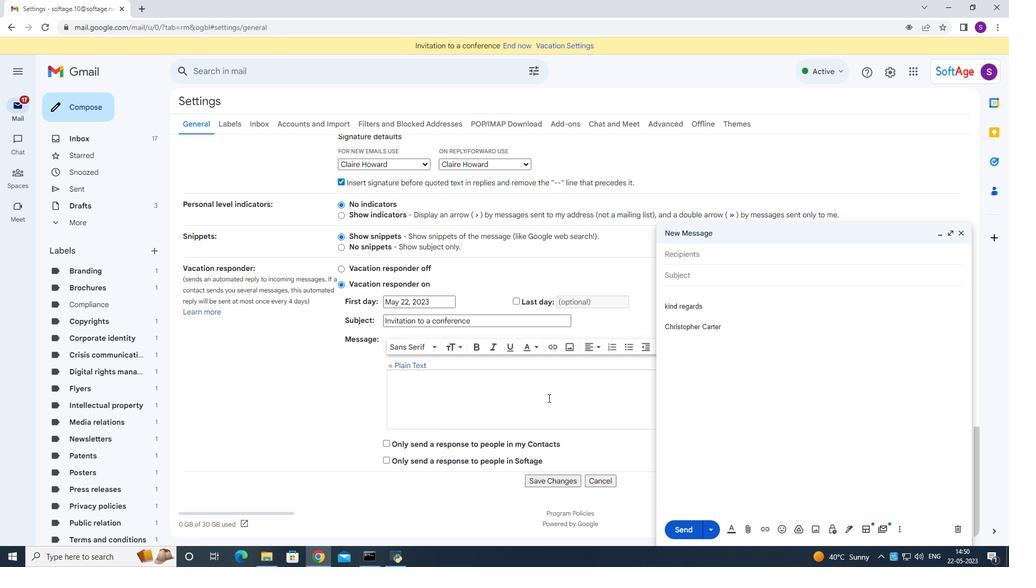 
Action: Mouse scrolled (550, 390) with delta (0, 0)
Screenshot: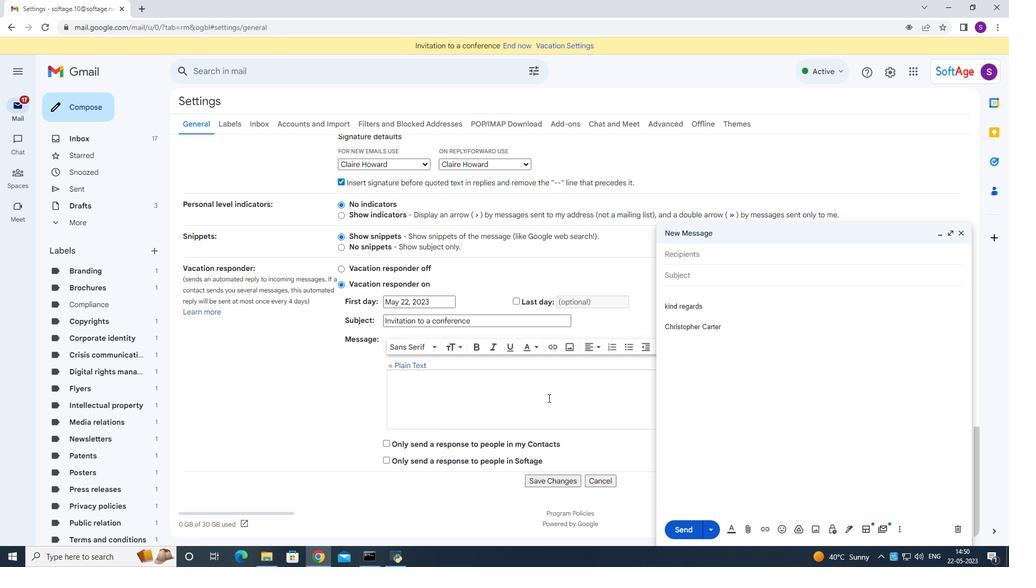 
Action: Mouse scrolled (550, 390) with delta (0, 0)
Screenshot: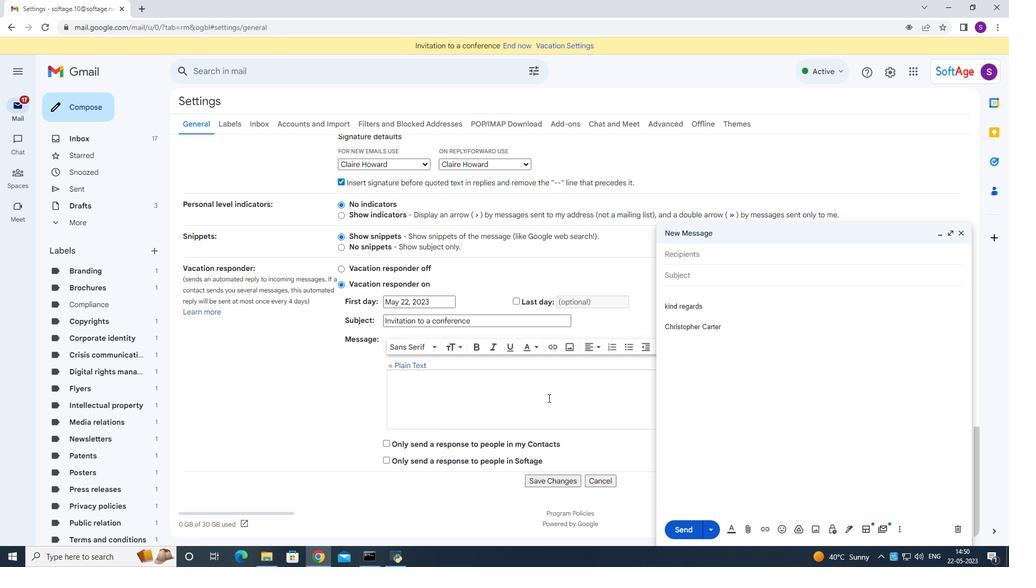
Action: Mouse scrolled (550, 390) with delta (0, 0)
Screenshot: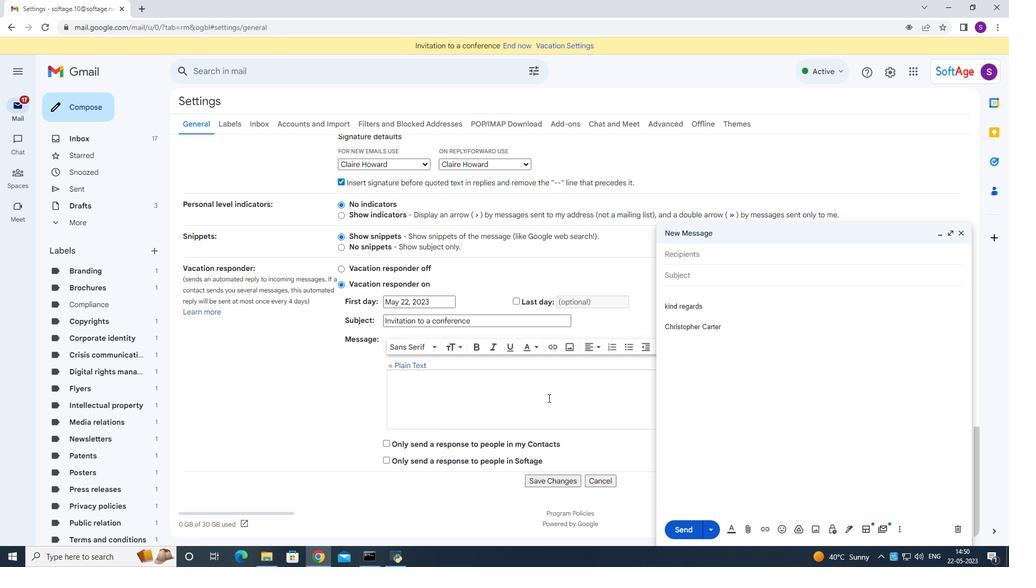 
Action: Mouse scrolled (550, 390) with delta (0, 0)
Screenshot: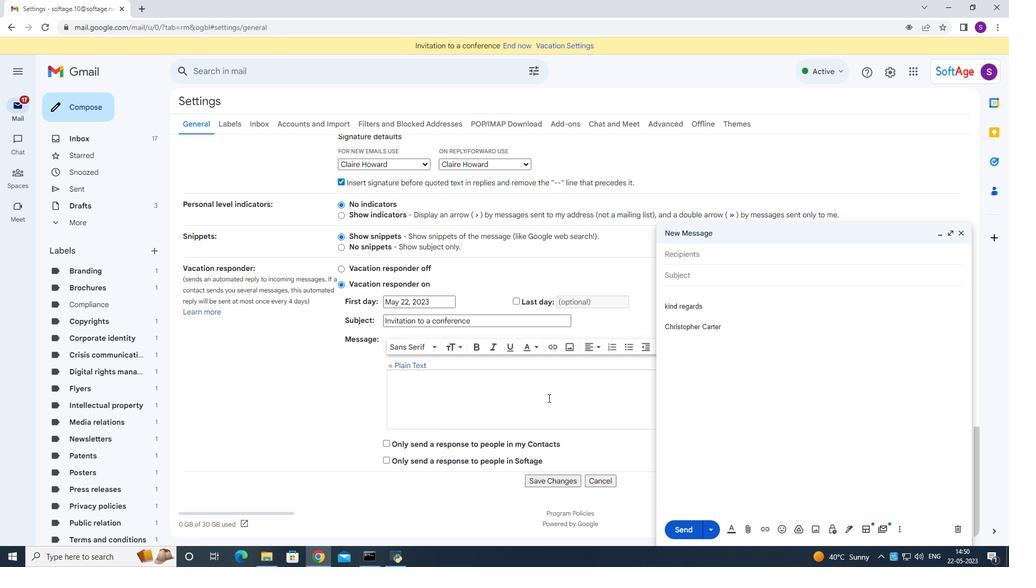 
Action: Mouse scrolled (550, 390) with delta (0, 0)
Screenshot: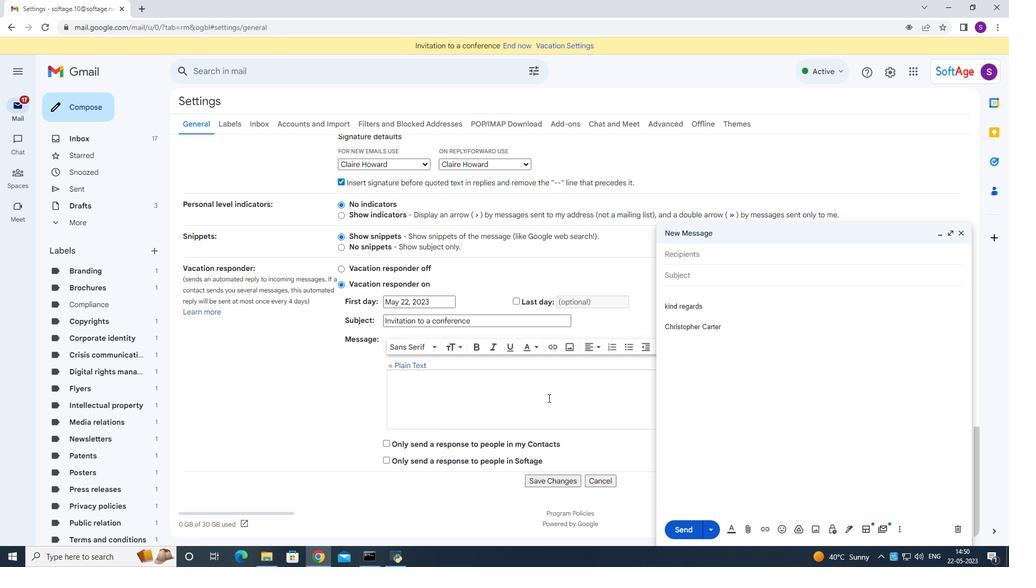 
Action: Mouse scrolled (550, 390) with delta (0, 0)
Screenshot: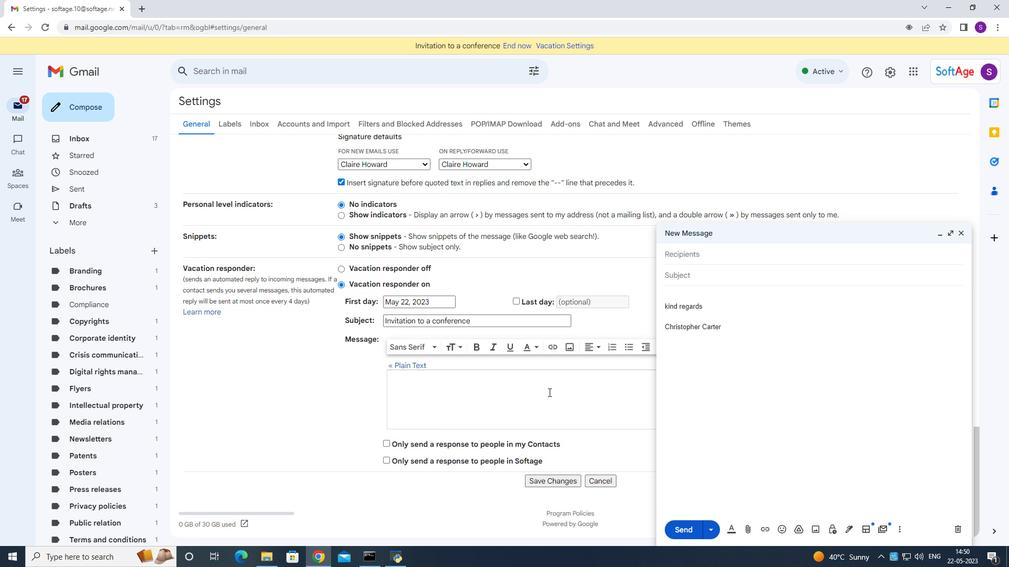
Action: Mouse moved to (538, 383)
Screenshot: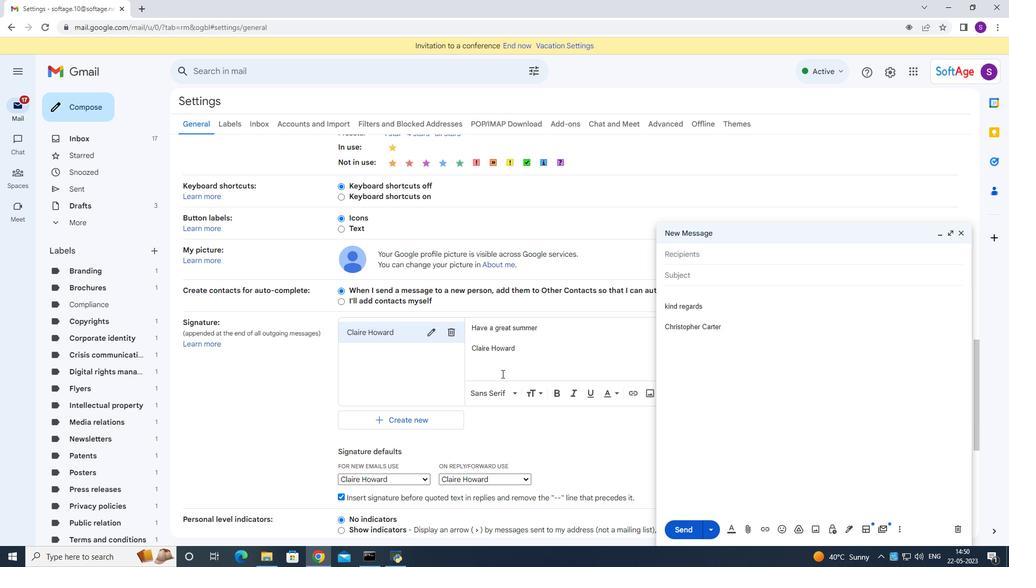 
Action: Mouse scrolled (538, 383) with delta (0, 0)
Screenshot: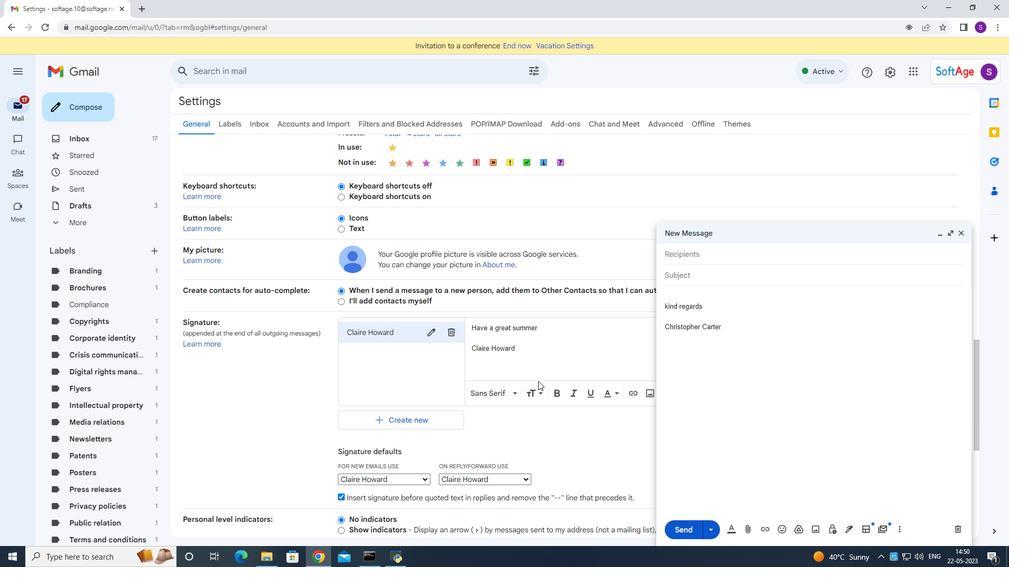 
Action: Mouse moved to (538, 384)
Screenshot: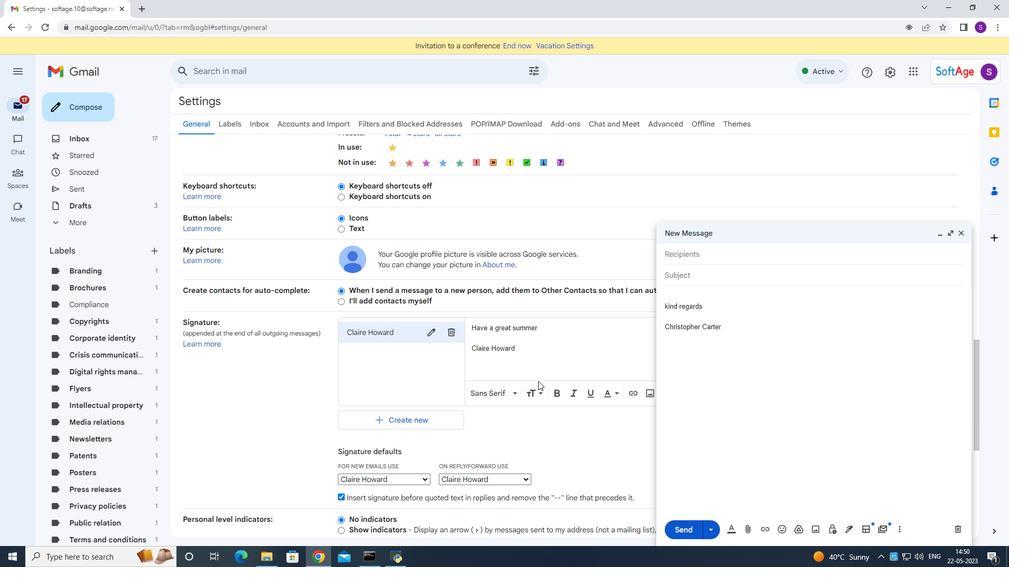 
Action: Mouse scrolled (538, 383) with delta (0, 0)
Screenshot: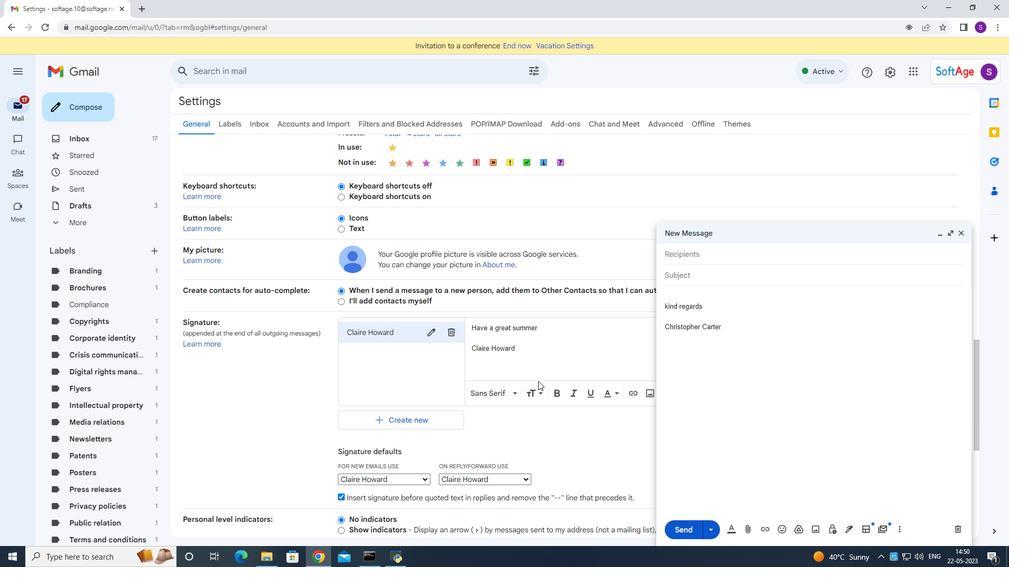 
Action: Mouse scrolled (538, 383) with delta (0, 0)
Screenshot: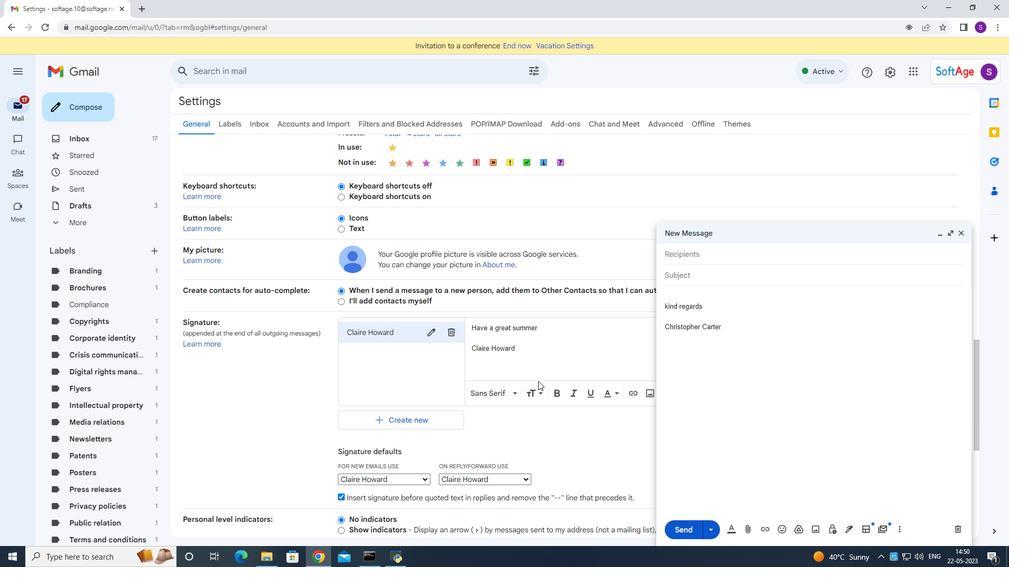 
Action: Mouse scrolled (538, 383) with delta (0, 0)
Screenshot: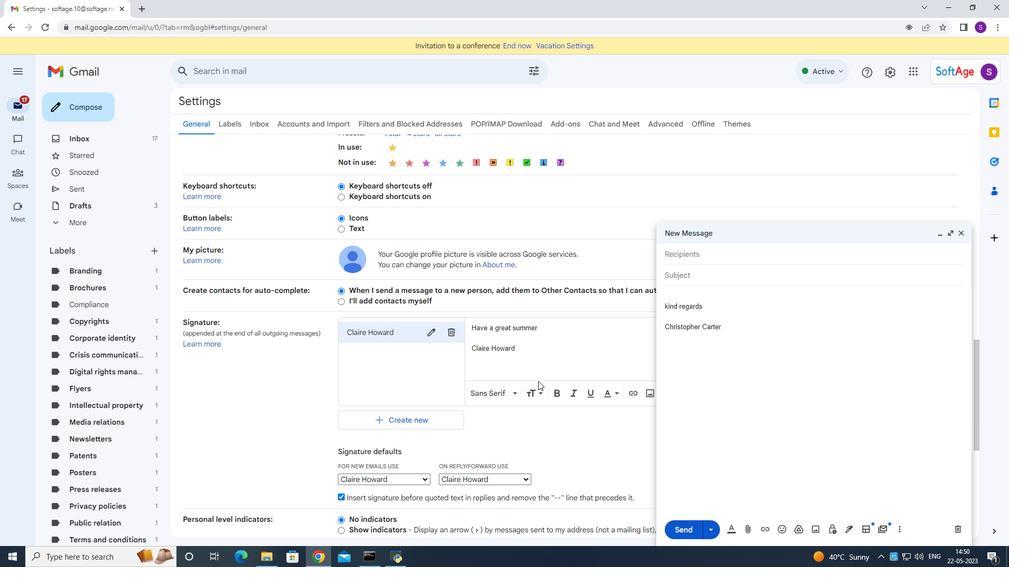
Action: Mouse scrolled (538, 383) with delta (0, 0)
Screenshot: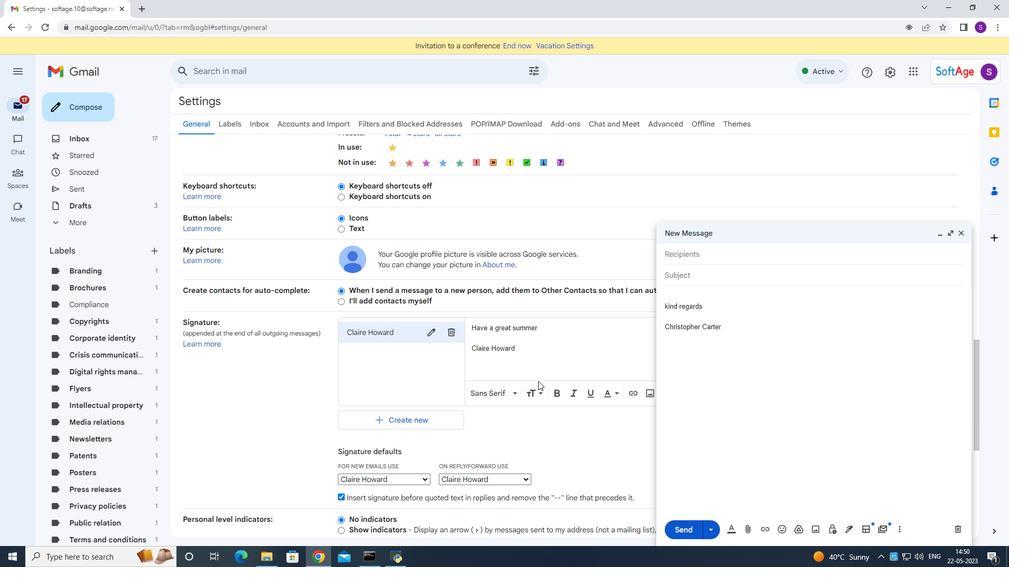 
Action: Mouse moved to (518, 398)
Screenshot: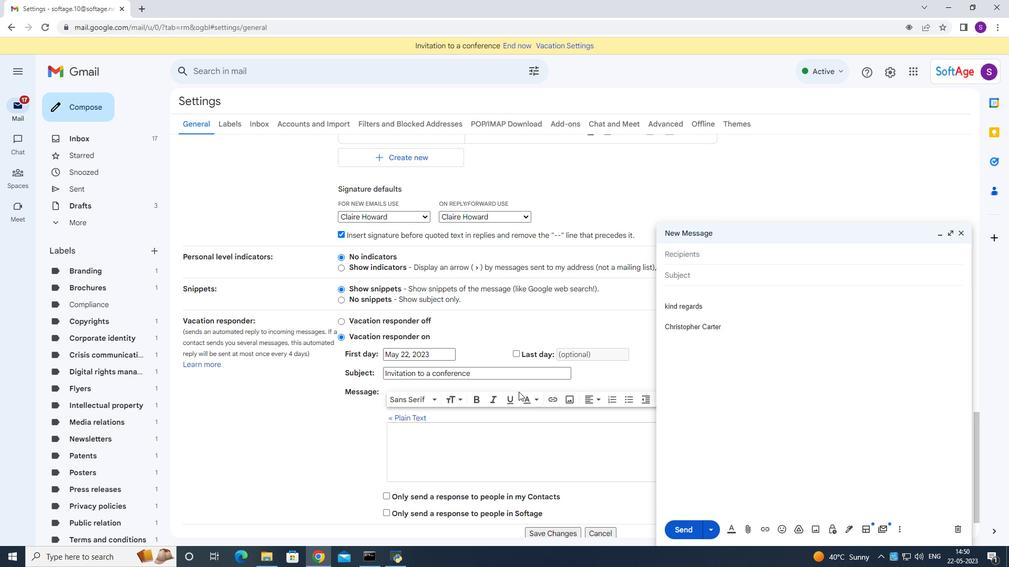 
Action: Mouse scrolled (518, 397) with delta (0, 0)
Screenshot: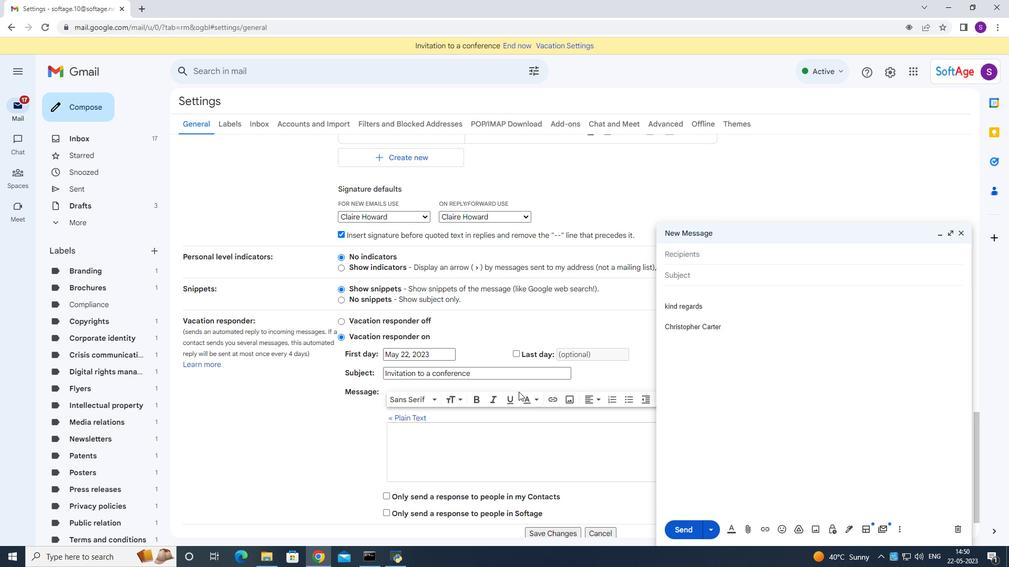 
Action: Mouse moved to (518, 398)
Screenshot: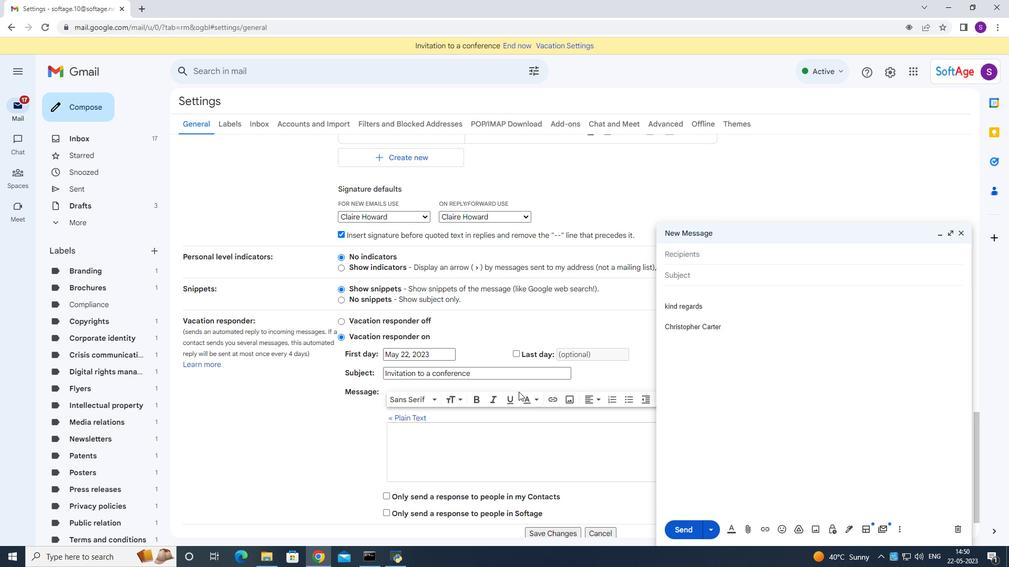 
Action: Mouse scrolled (518, 398) with delta (0, 0)
Screenshot: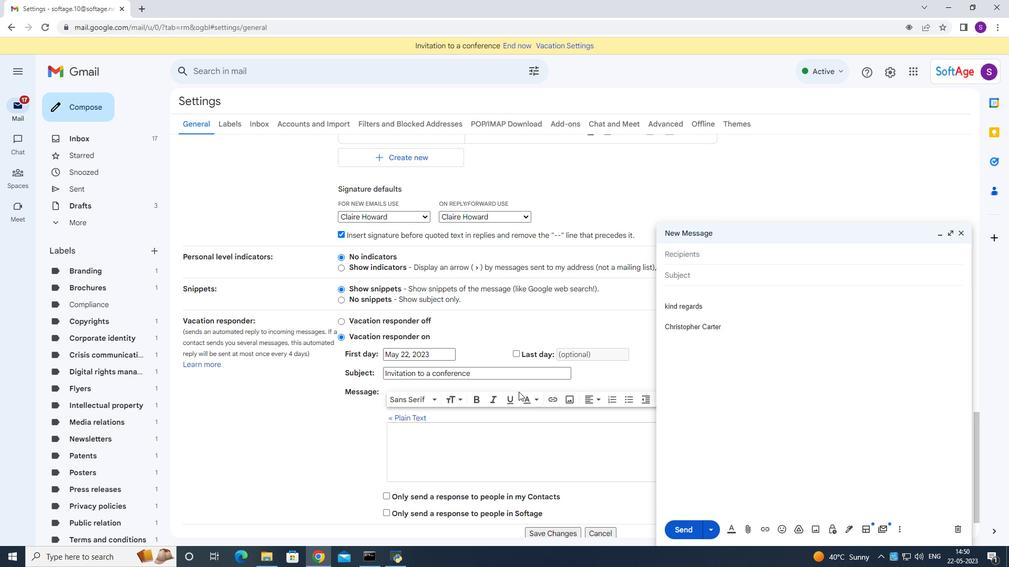
Action: Mouse moved to (518, 399)
Screenshot: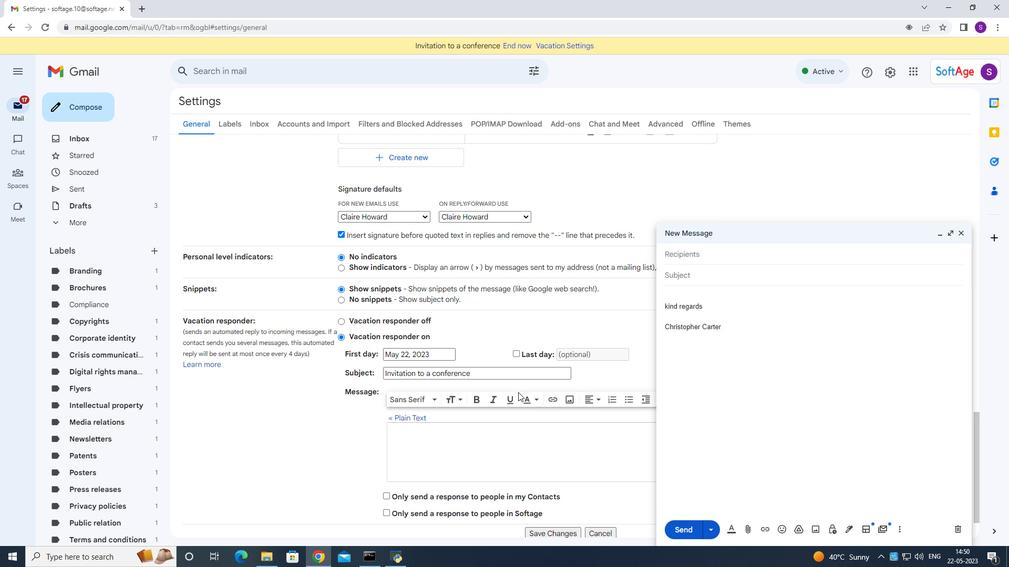 
Action: Mouse scrolled (518, 398) with delta (0, 0)
Screenshot: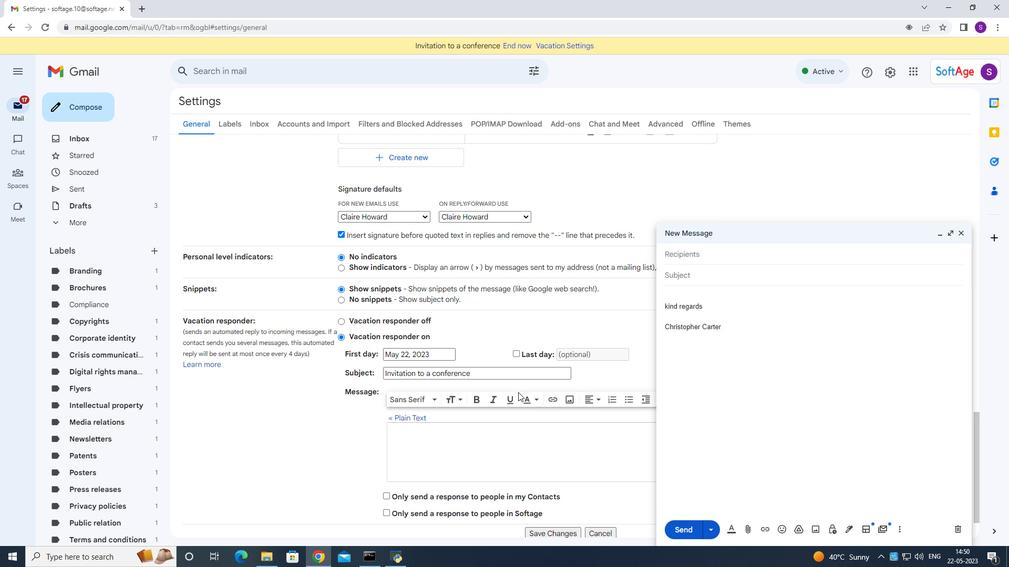 
Action: Mouse scrolled (518, 398) with delta (0, 0)
Screenshot: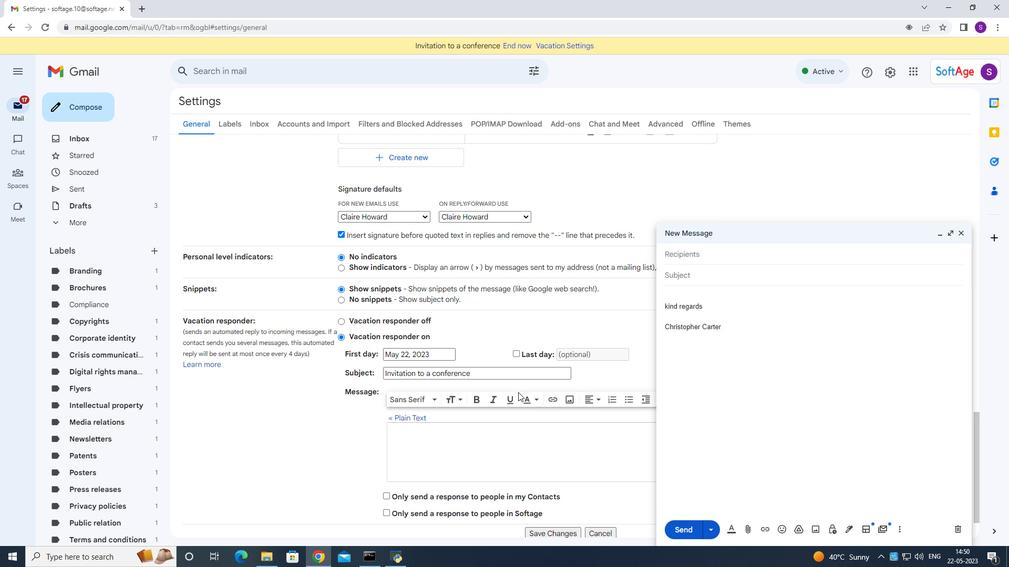 
Action: Mouse scrolled (518, 398) with delta (0, 0)
Screenshot: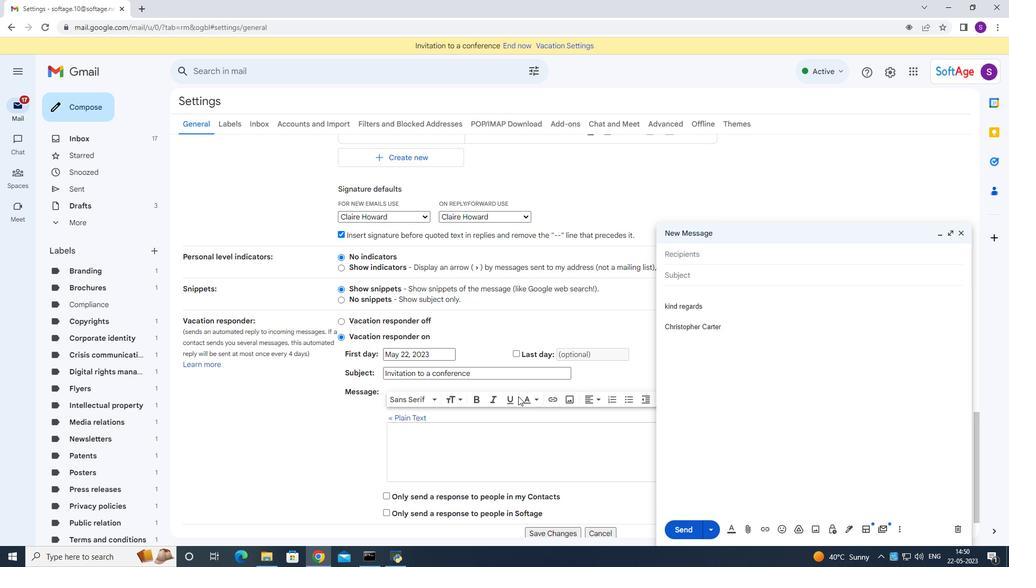 
Action: Mouse moved to (545, 484)
Screenshot: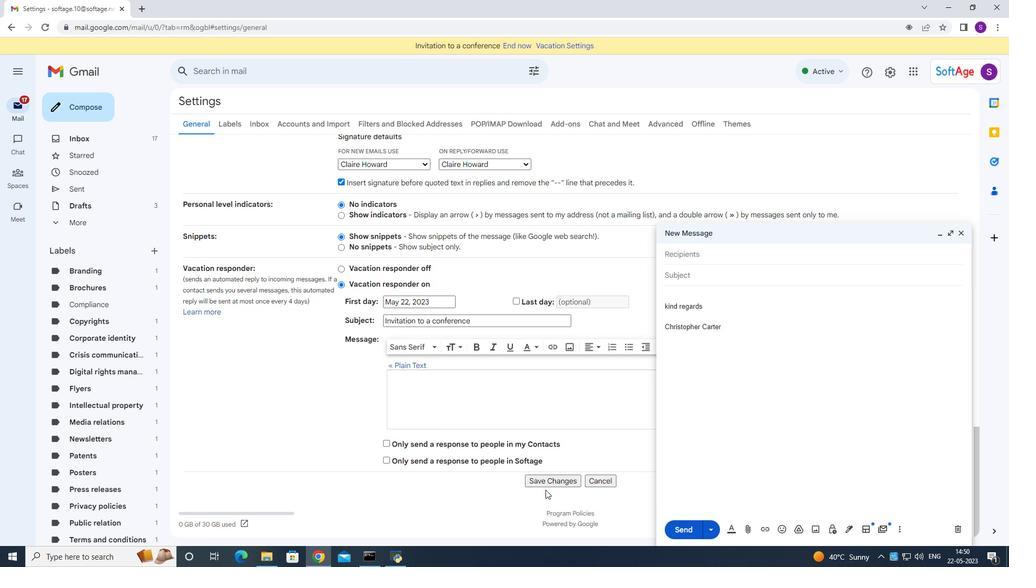 
Action: Mouse pressed left at (545, 484)
Screenshot: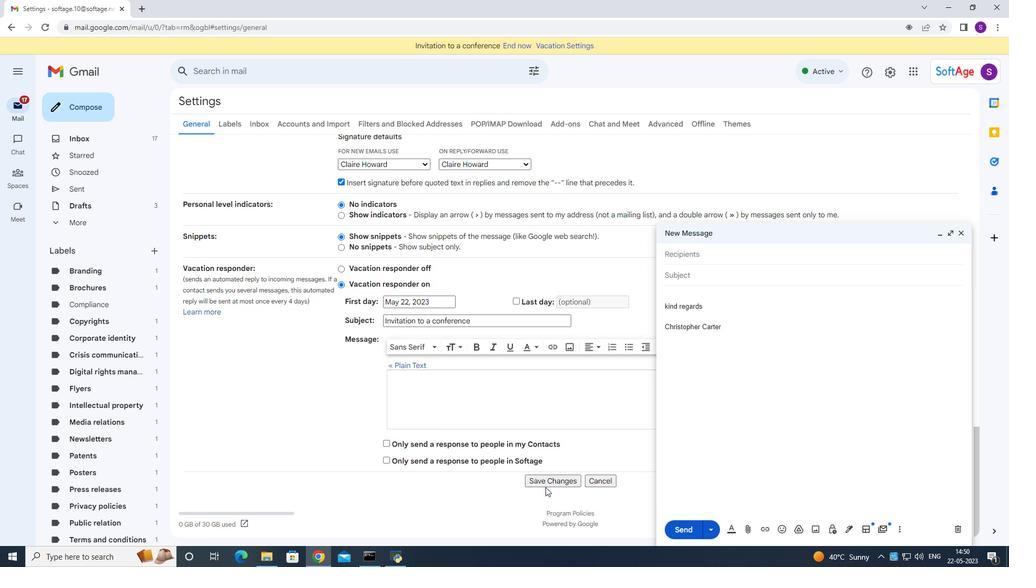 
Action: Mouse moved to (959, 232)
Screenshot: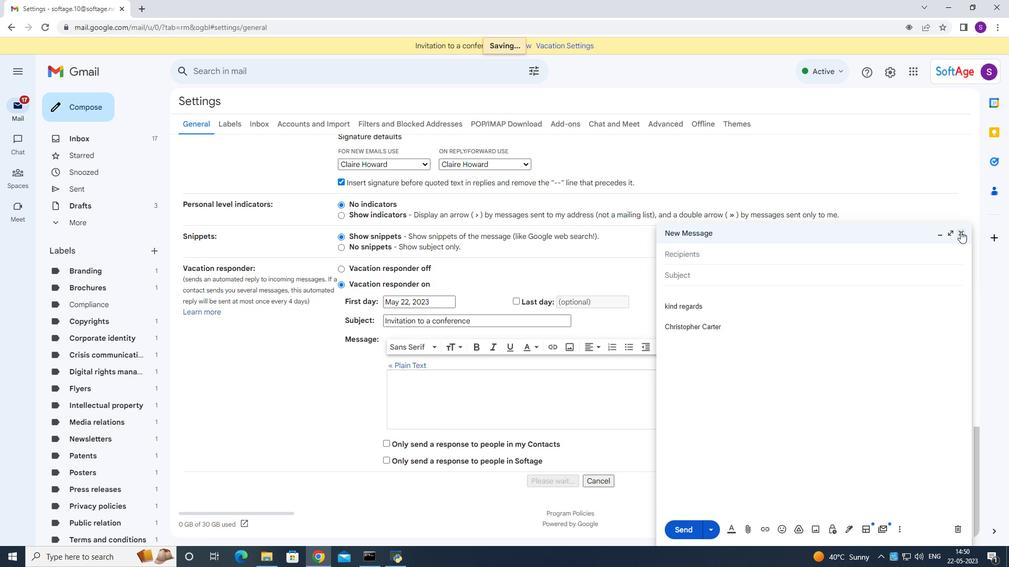 
Action: Mouse pressed left at (959, 232)
Screenshot: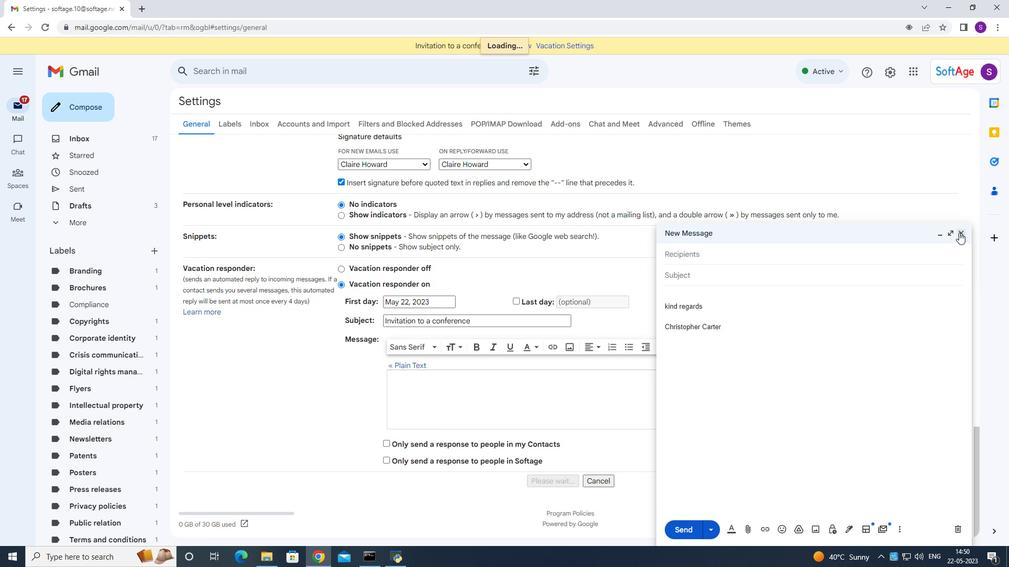 
Action: Mouse moved to (349, 268)
Screenshot: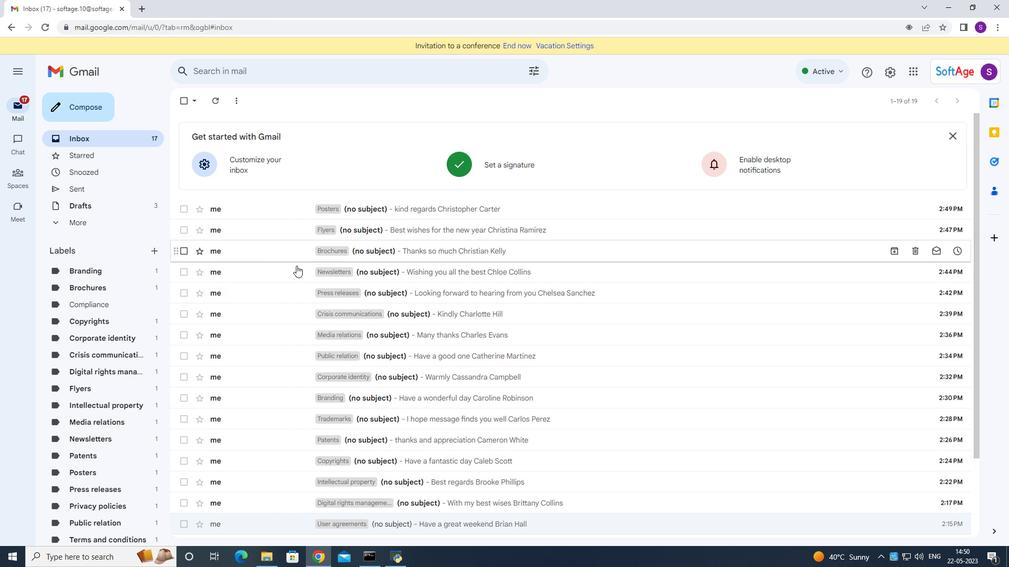 
Action: Mouse scrolled (349, 268) with delta (0, 0)
Screenshot: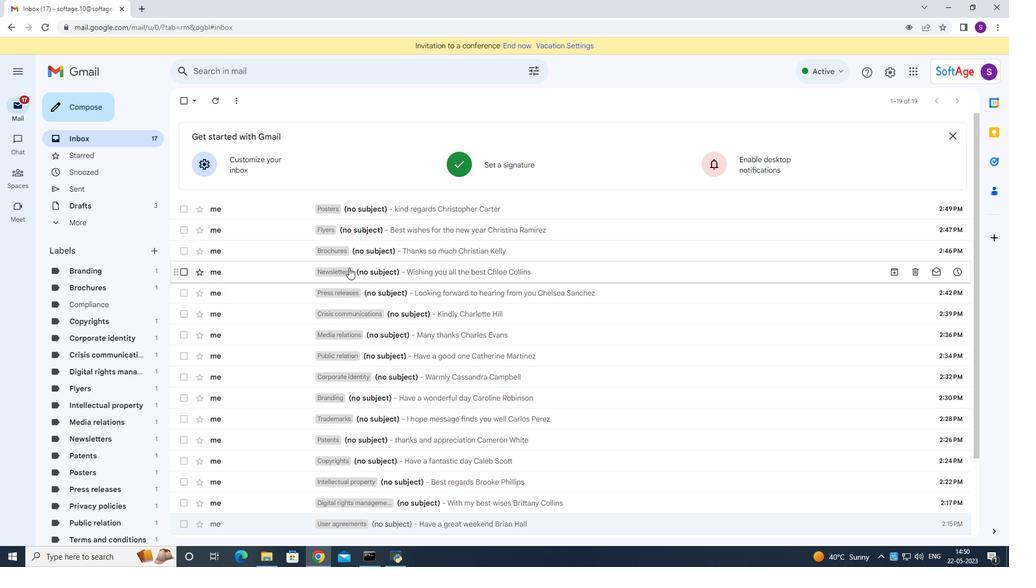 
Action: Mouse scrolled (349, 268) with delta (0, 0)
Screenshot: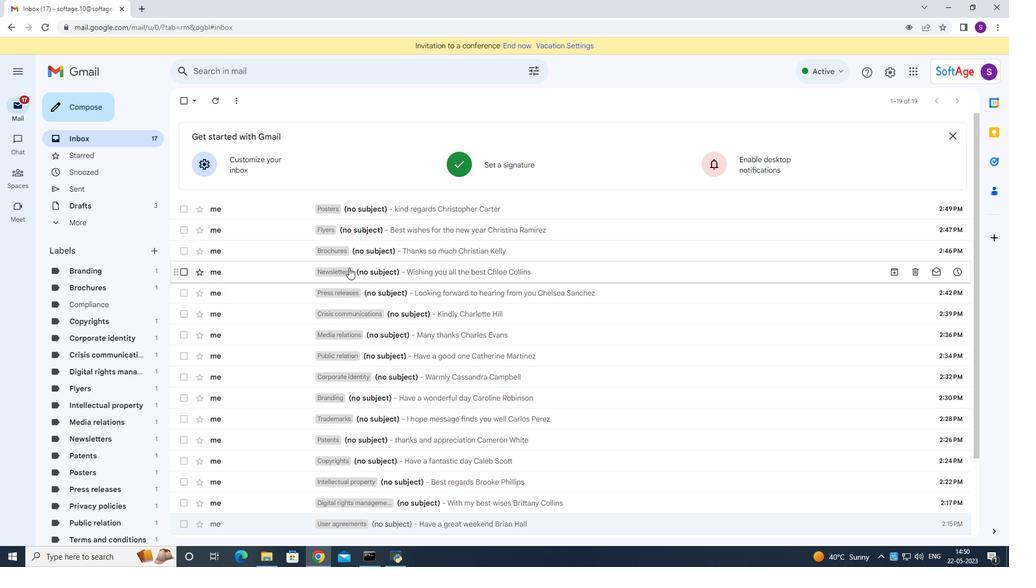 
Action: Mouse scrolled (349, 268) with delta (0, 0)
Screenshot: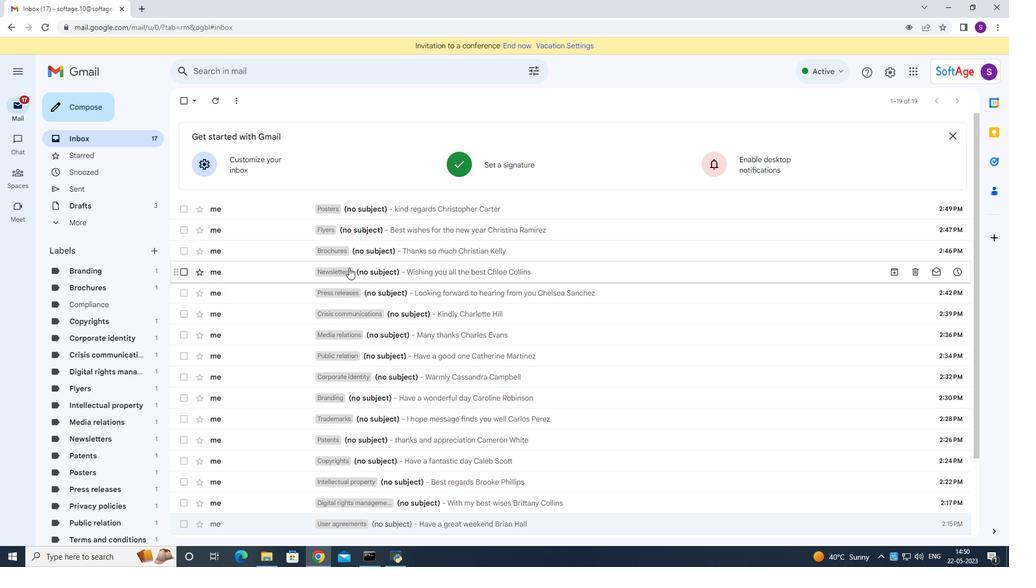 
Action: Mouse scrolled (349, 268) with delta (0, 0)
Screenshot: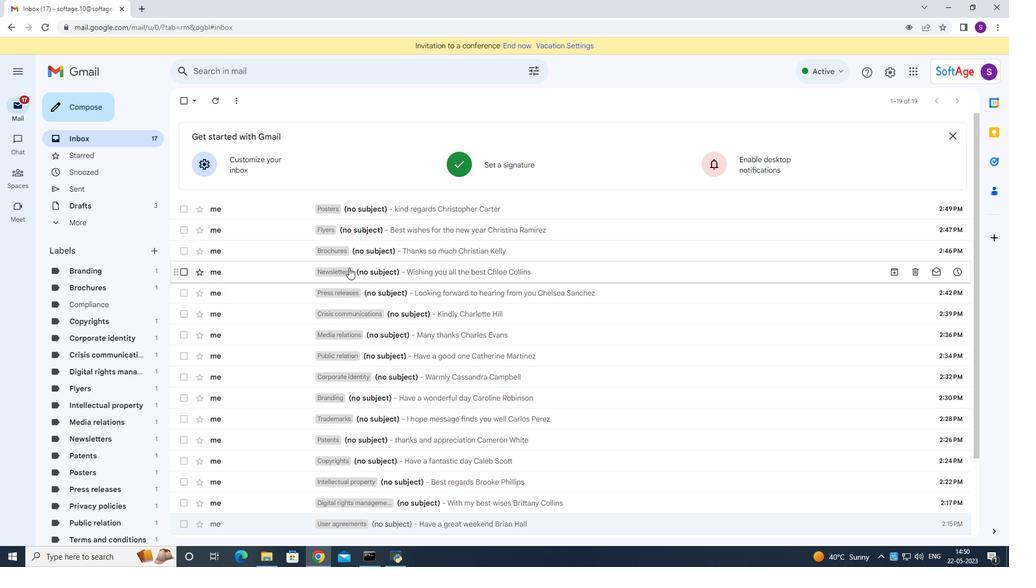 
Action: Mouse scrolled (349, 268) with delta (0, 0)
Screenshot: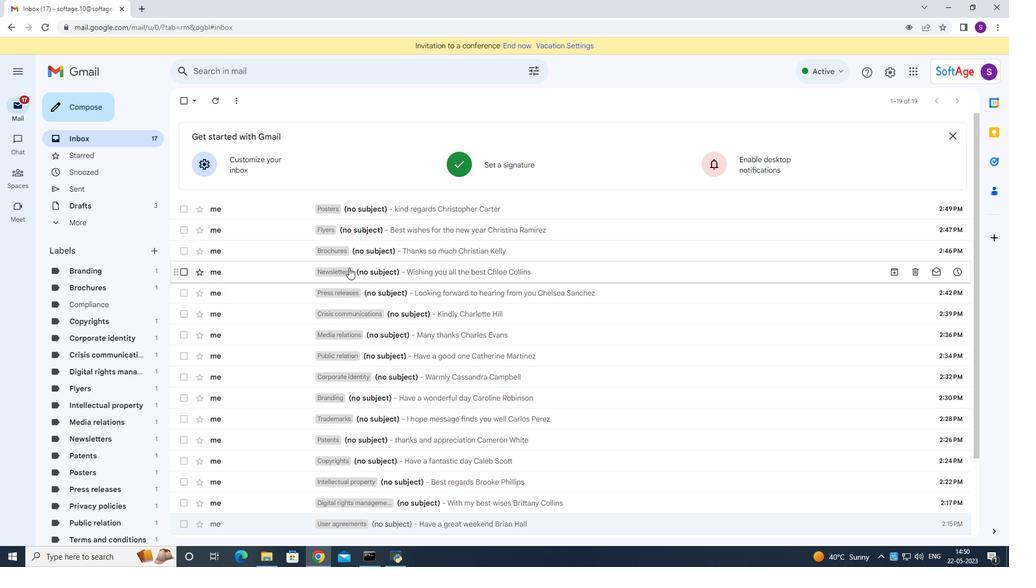 
Action: Mouse moved to (98, 106)
Screenshot: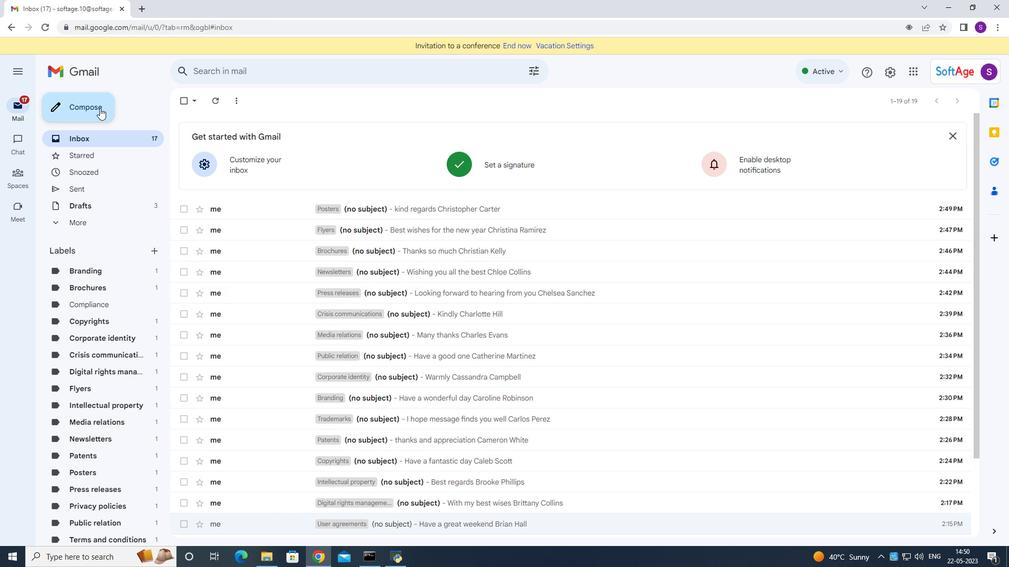 
Action: Mouse pressed left at (98, 106)
Screenshot: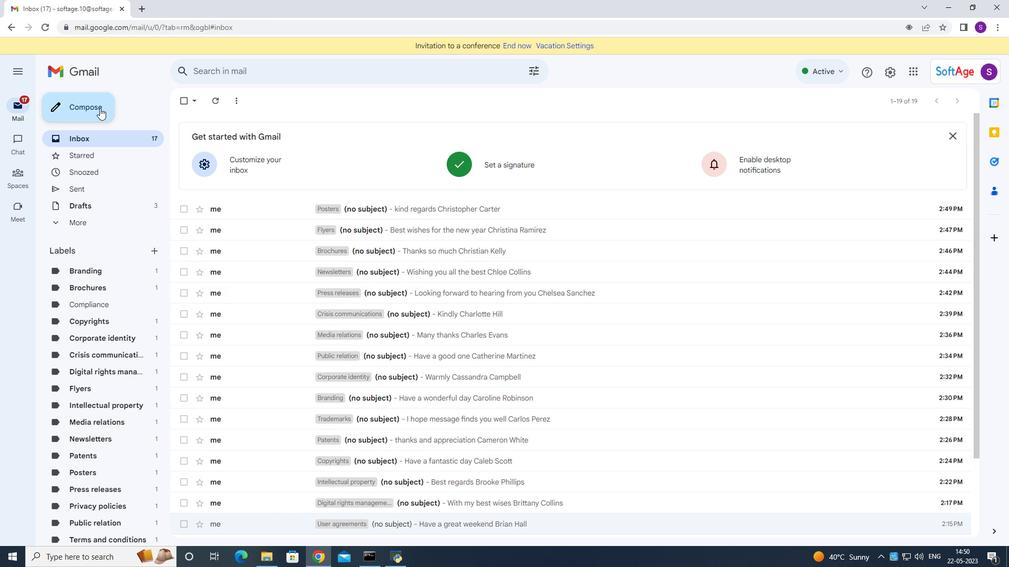 
Action: Mouse moved to (718, 257)
Screenshot: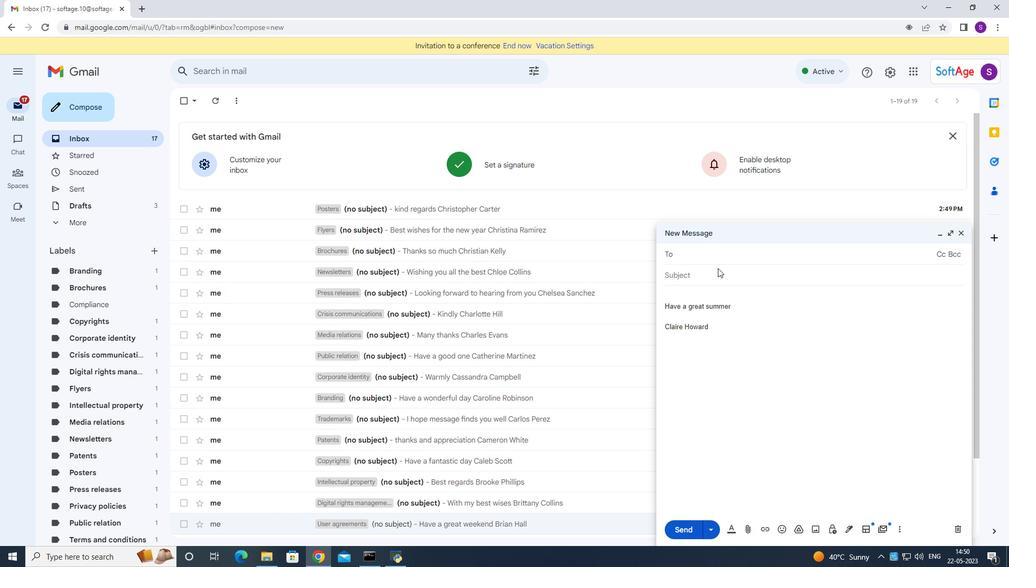 
Action: Key pressed <Key.shift>Softage.10<Key.shift>@softage<Key.shift><Key.shift><Key.shift><Key.shift><Key.shift><Key.shift><Key.shift><Key.shift><Key.shift><Key.shift><Key.shift><Key.shift><Key.shift><Key.shift><Key.shift><Key.shift><Key.shift><Key.shift><Key.shift><Key.shift><Key.shift><Key.shift>.net
Screenshot: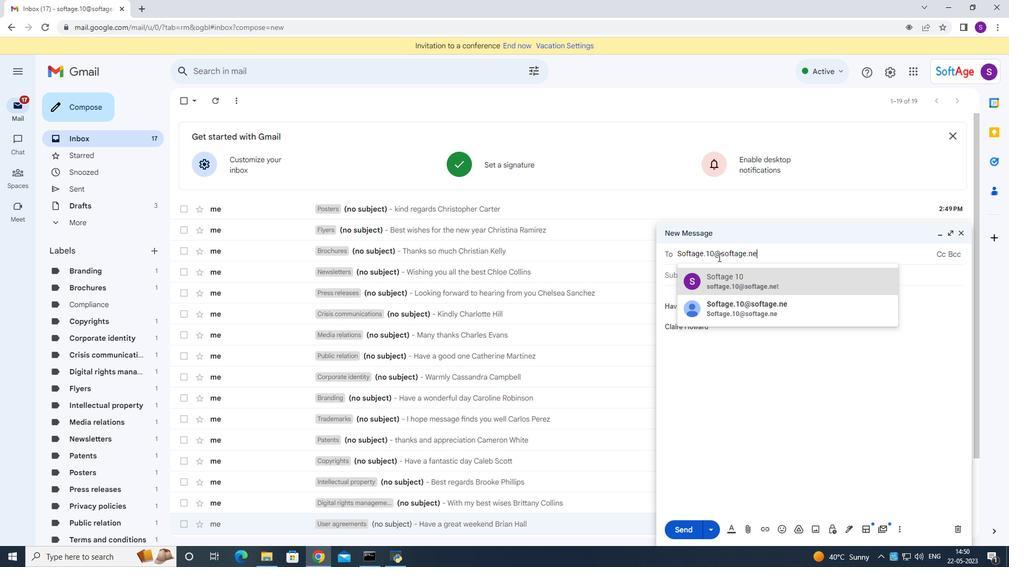 
Action: Mouse moved to (747, 275)
Screenshot: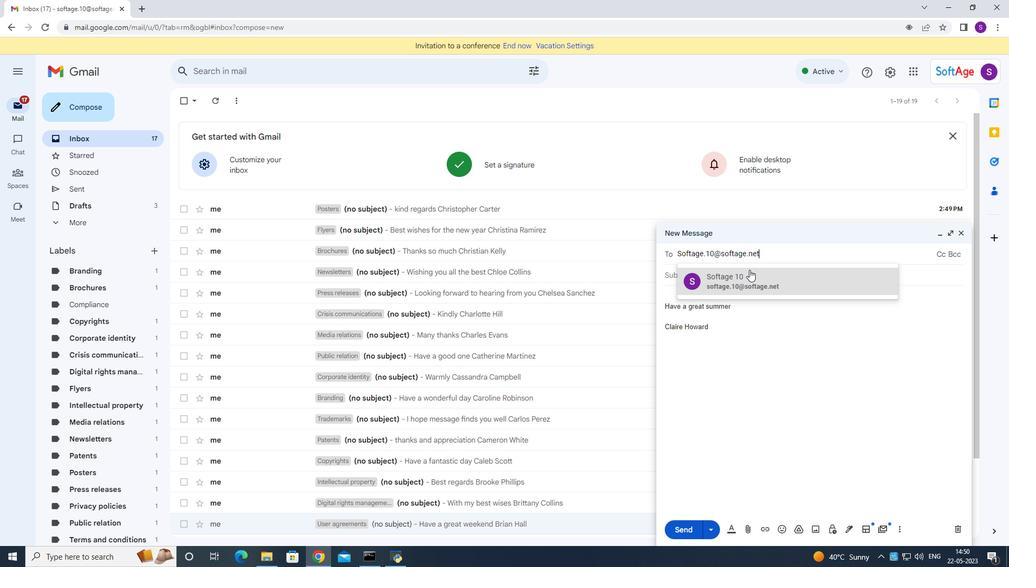 
Action: Mouse pressed left at (747, 275)
Screenshot: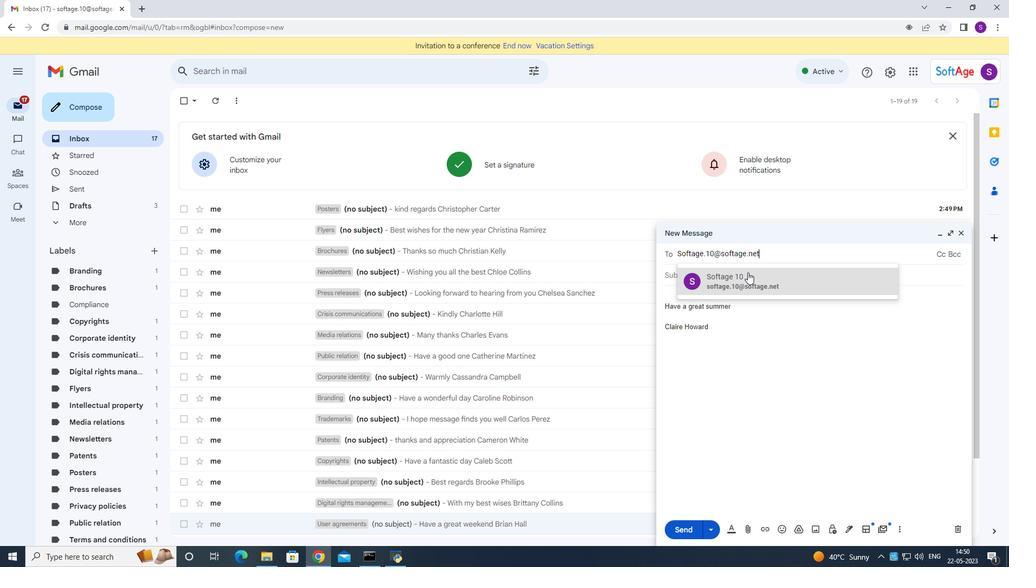 
Action: Mouse moved to (899, 532)
Screenshot: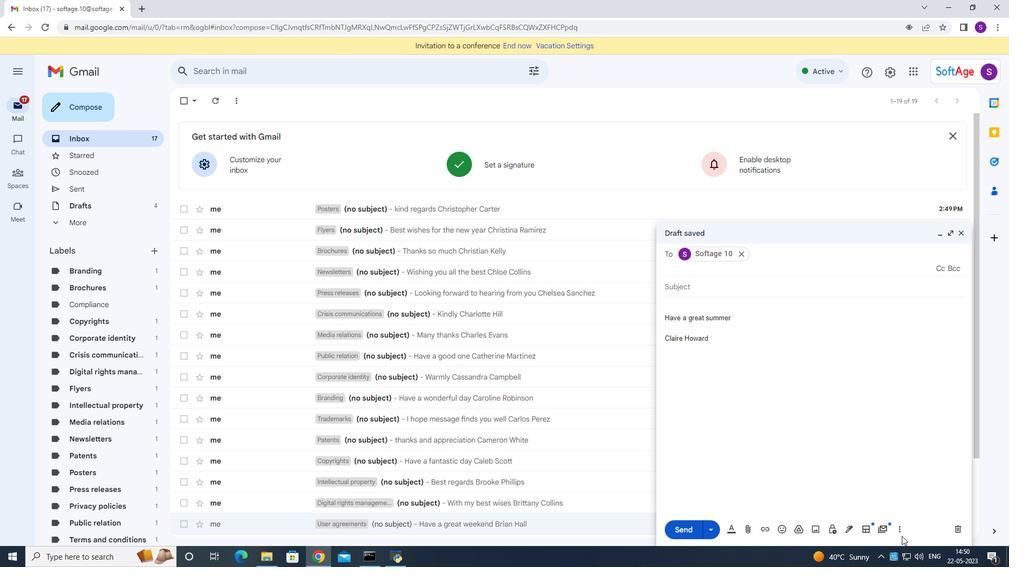 
Action: Mouse pressed left at (899, 532)
Screenshot: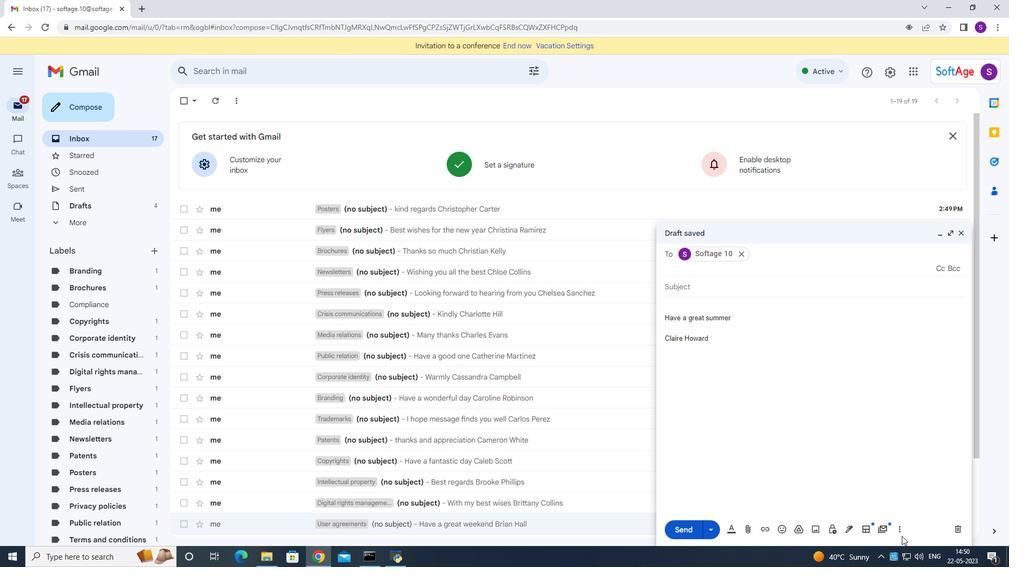 
Action: Mouse moved to (804, 435)
Screenshot: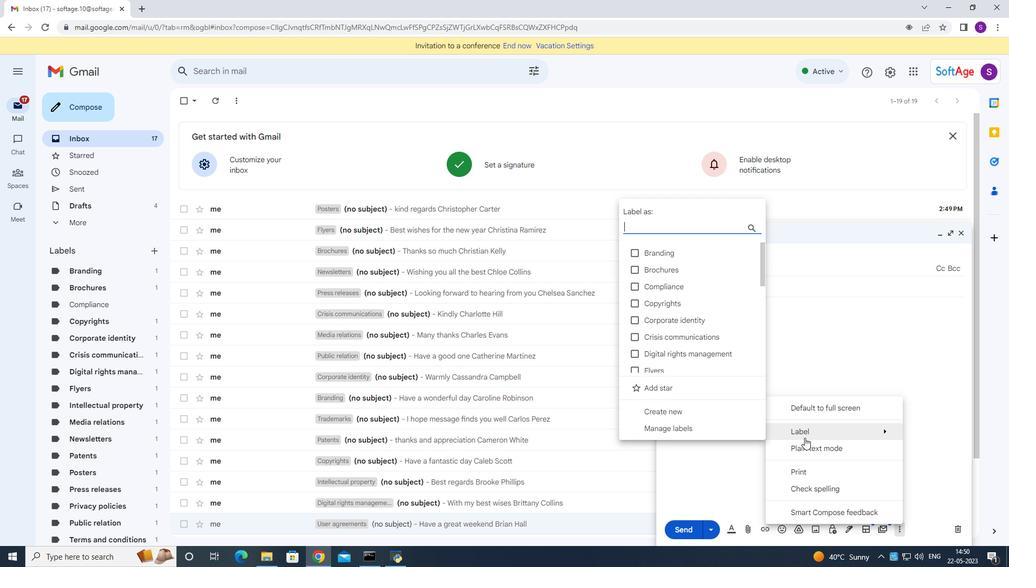 
Action: Mouse pressed left at (804, 435)
Screenshot: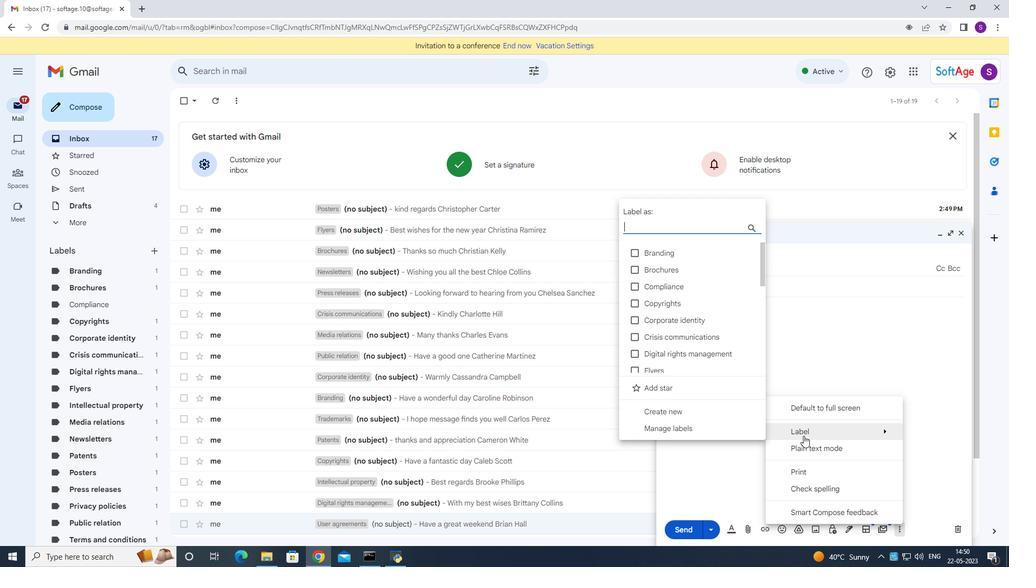
Action: Mouse moved to (679, 416)
Screenshot: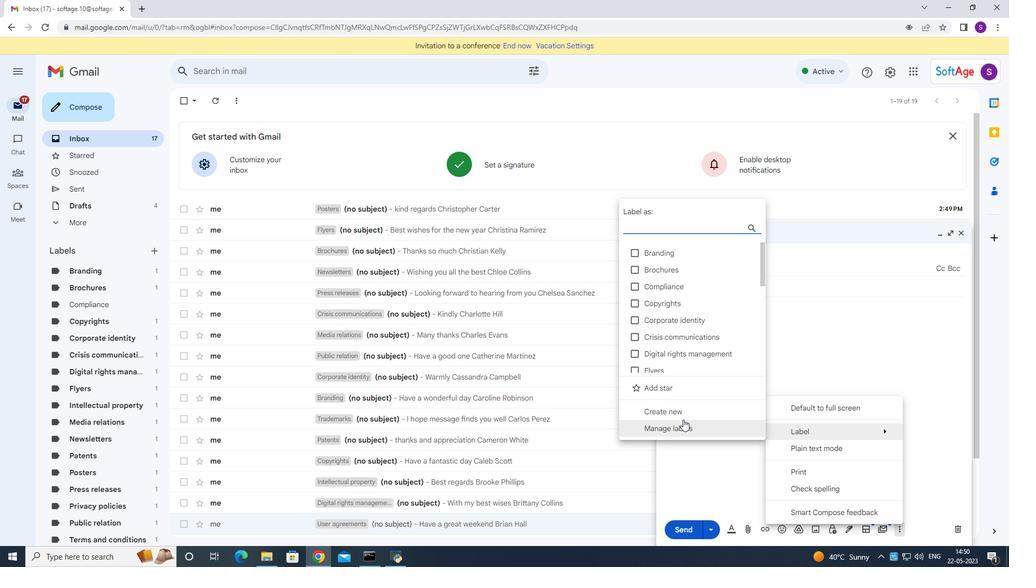 
Action: Mouse pressed left at (679, 416)
Screenshot: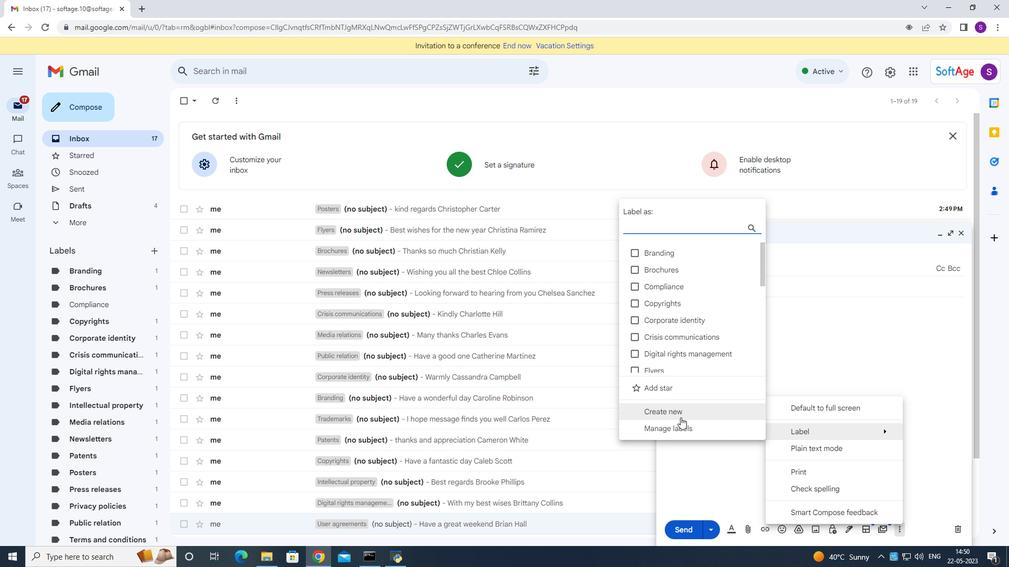 
Action: Mouse moved to (685, 416)
Screenshot: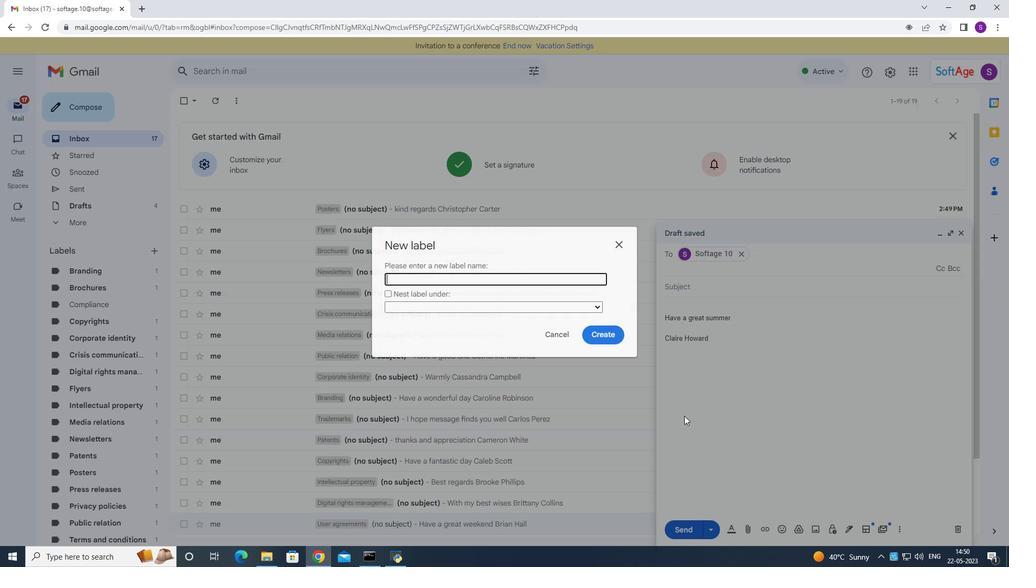
Action: Key pressed <Key.shift>Print<Key.space><Key.shift>A<Key.backspace>ader<Key.backspace><Key.backspace>vertising<Key.space>
Screenshot: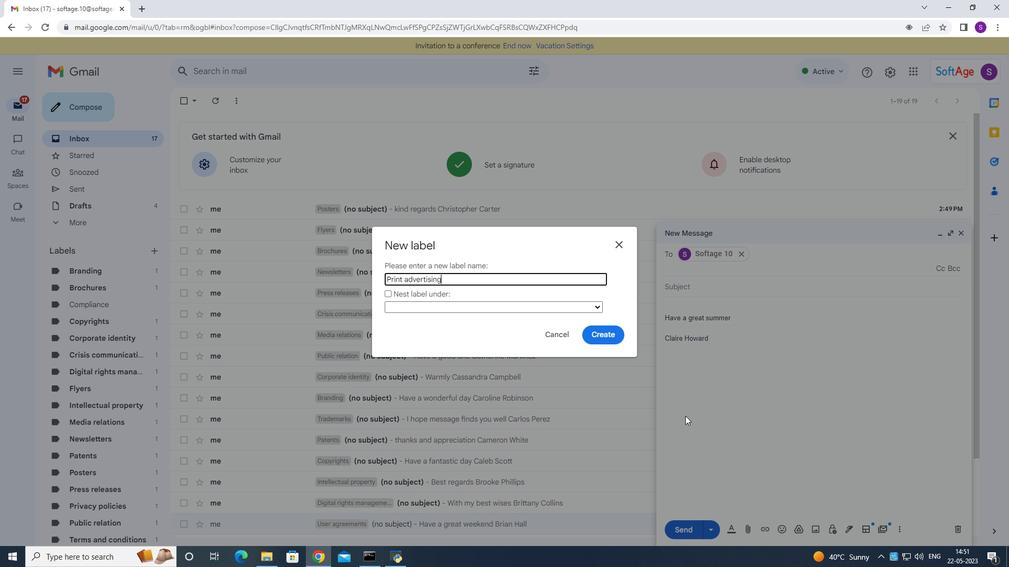 
Action: Mouse moved to (599, 334)
Screenshot: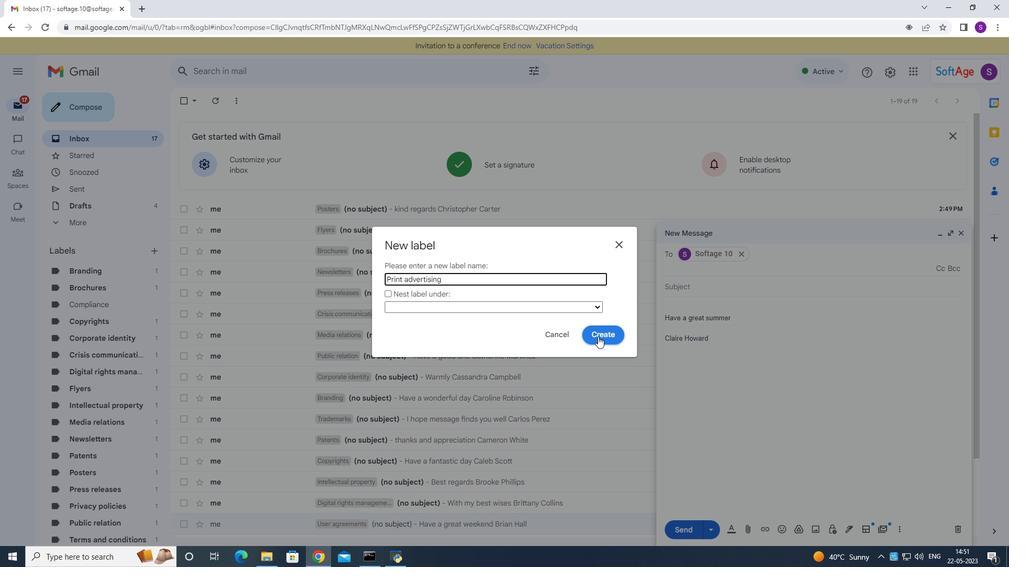 
Action: Mouse pressed left at (599, 334)
Screenshot: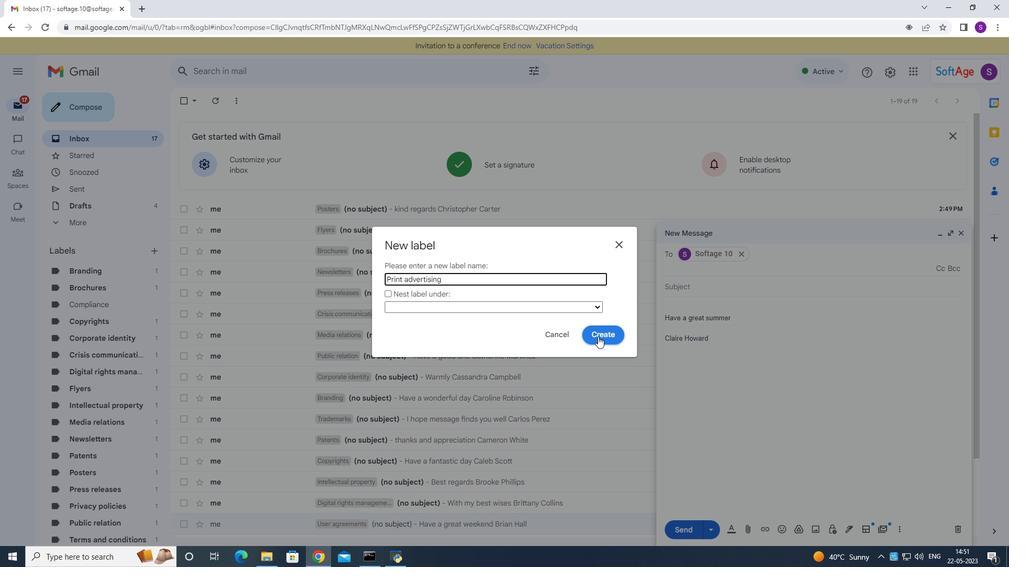 
Action: Mouse moved to (686, 532)
Screenshot: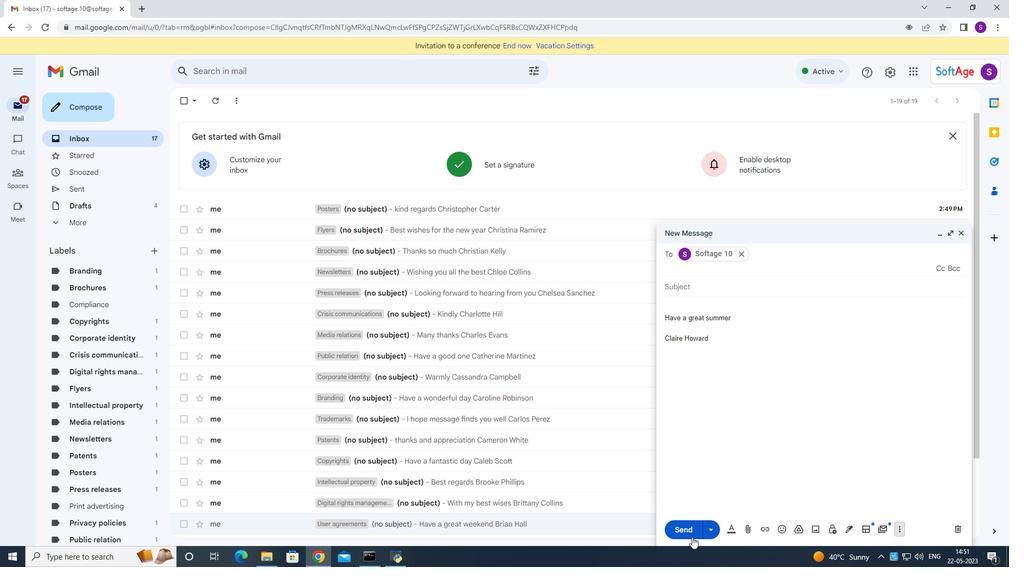 
Action: Mouse pressed left at (686, 532)
Screenshot: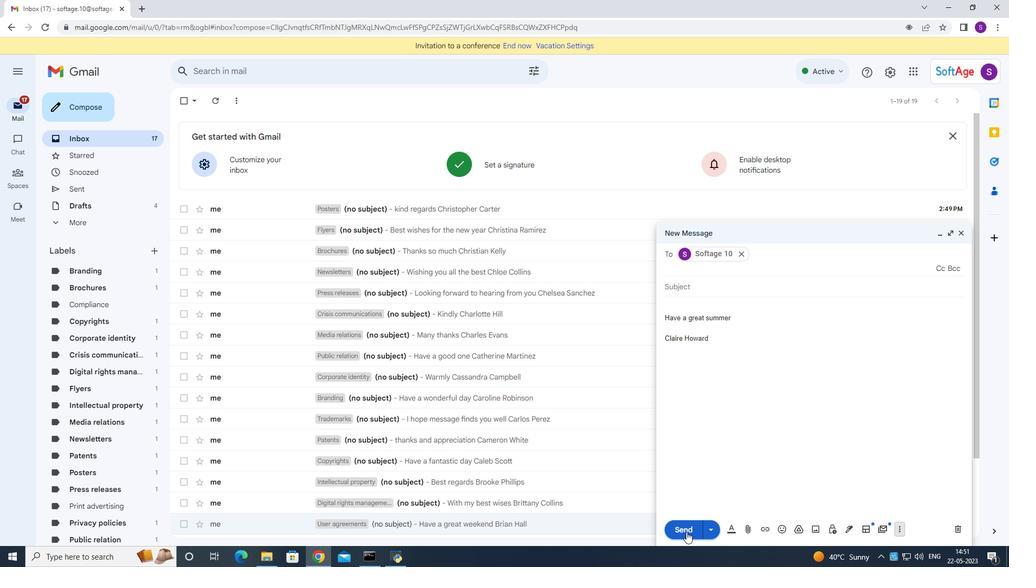 
Action: Mouse moved to (728, 415)
Screenshot: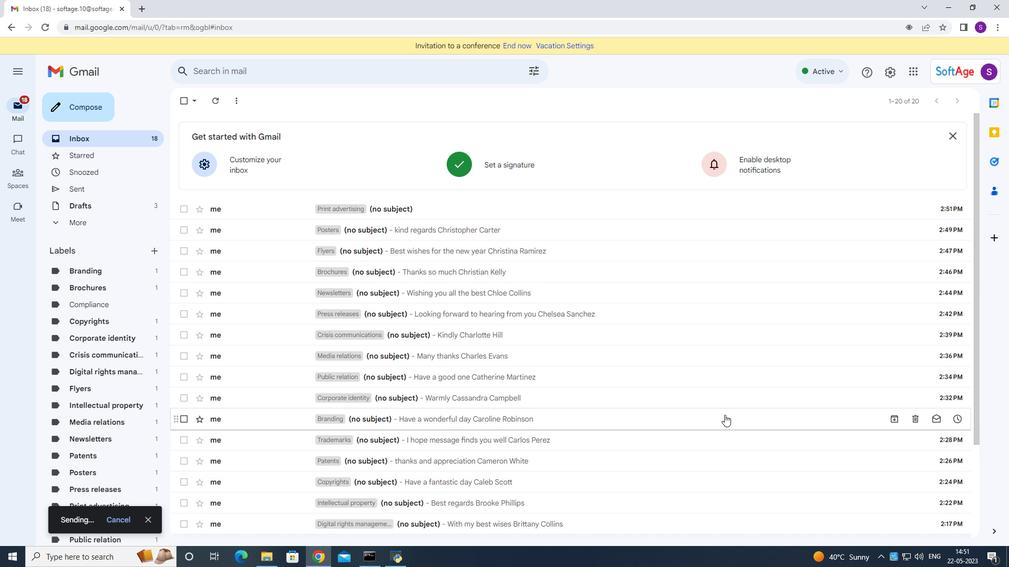 
